 Task: Create a Sprint called Sprint0000000068 in Scrum Project Project0000000023 in Jira. Create a Sprint called Sprint0000000069 in Scrum Project Project0000000023 in Jira. Set Duration of Sprint called Sprint0000000067 in Scrum Project Project0000000023 to 1 week in Jira. Set Duration of Sprint called Sprint0000000068 in Scrum Project Project0000000023 to 2 weeks in Jira. Set Duration of Sprint called Sprint0000000069 in Scrum Project Project0000000023 to 3 weeks in Jira
Action: Mouse moved to (370, 257)
Screenshot: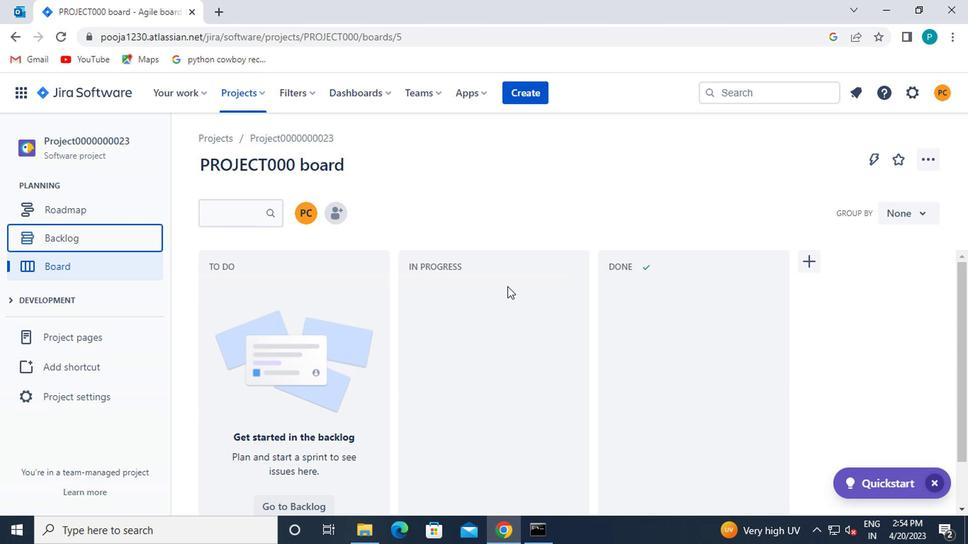 
Action: Mouse scrolled (370, 257) with delta (0, 0)
Screenshot: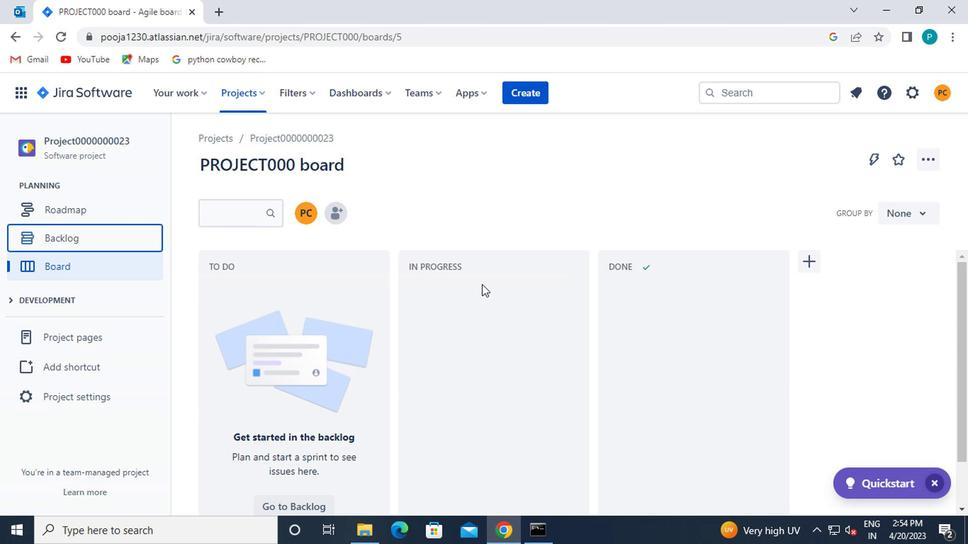 
Action: Mouse moved to (48, 245)
Screenshot: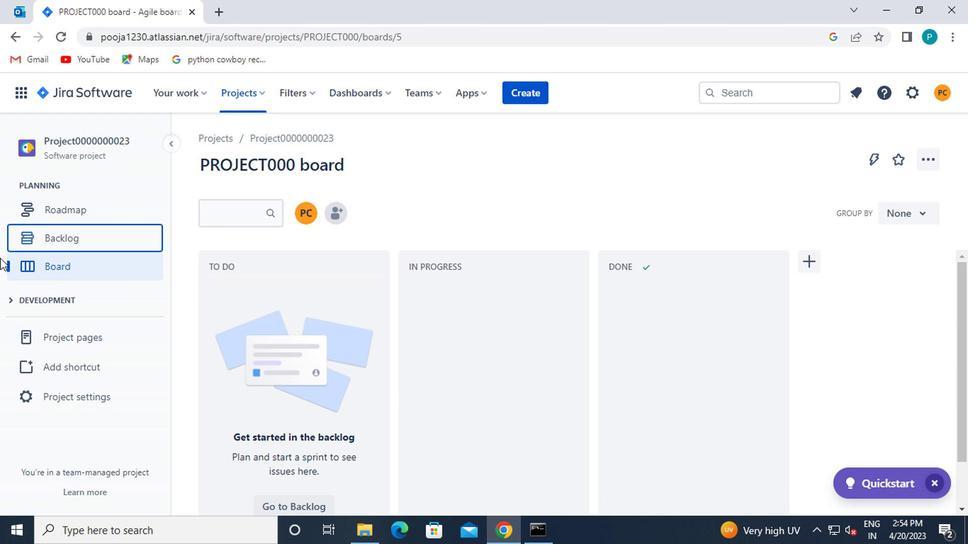 
Action: Mouse pressed left at (48, 245)
Screenshot: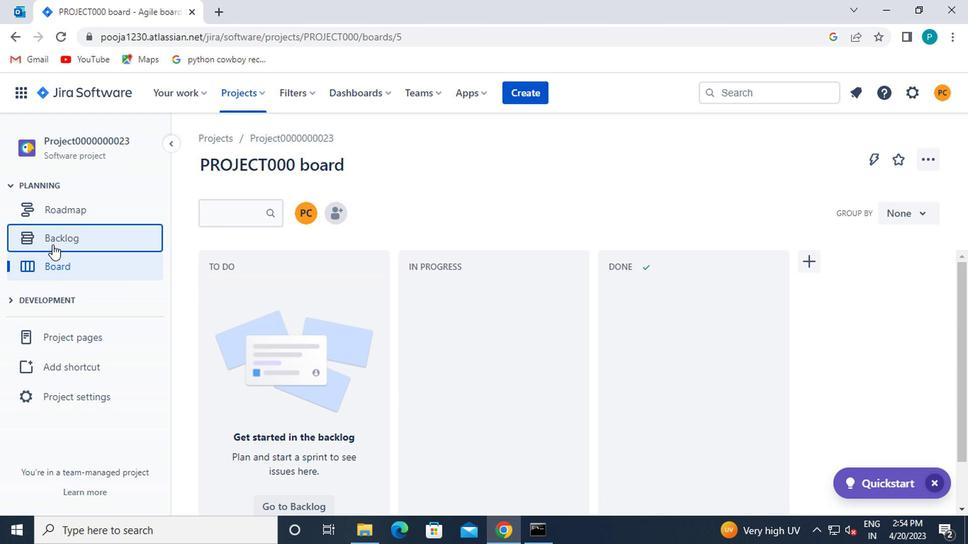 
Action: Mouse moved to (695, 373)
Screenshot: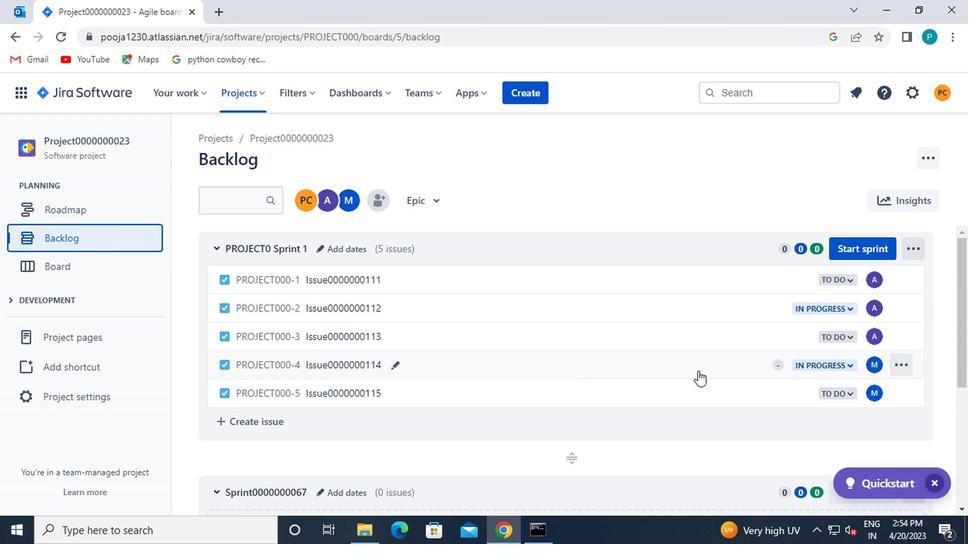 
Action: Mouse scrolled (695, 372) with delta (0, 0)
Screenshot: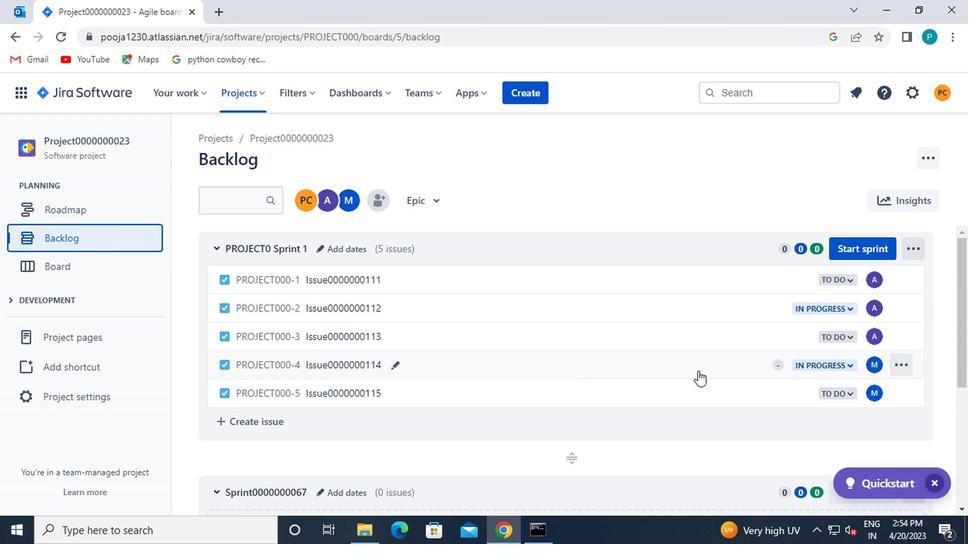
Action: Mouse scrolled (695, 372) with delta (0, 0)
Screenshot: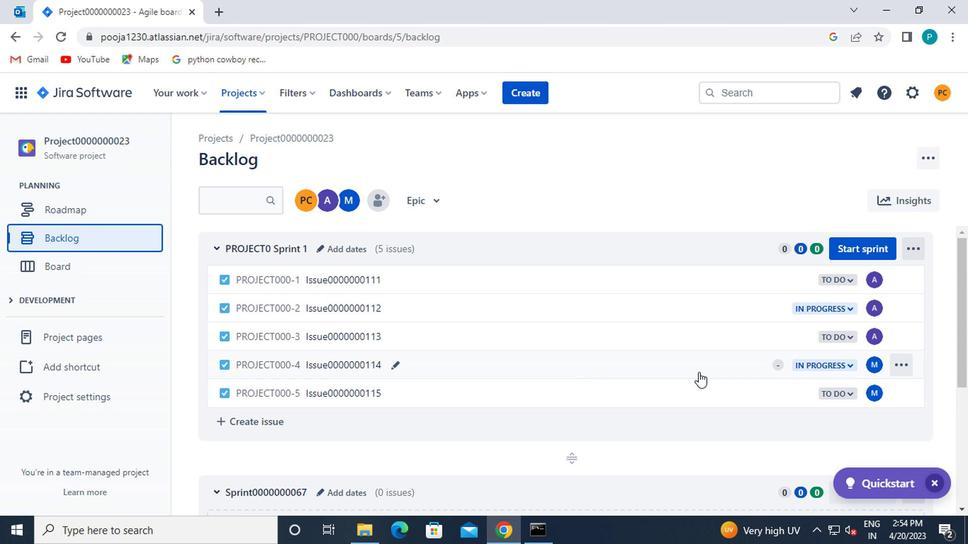 
Action: Mouse scrolled (695, 372) with delta (0, 0)
Screenshot: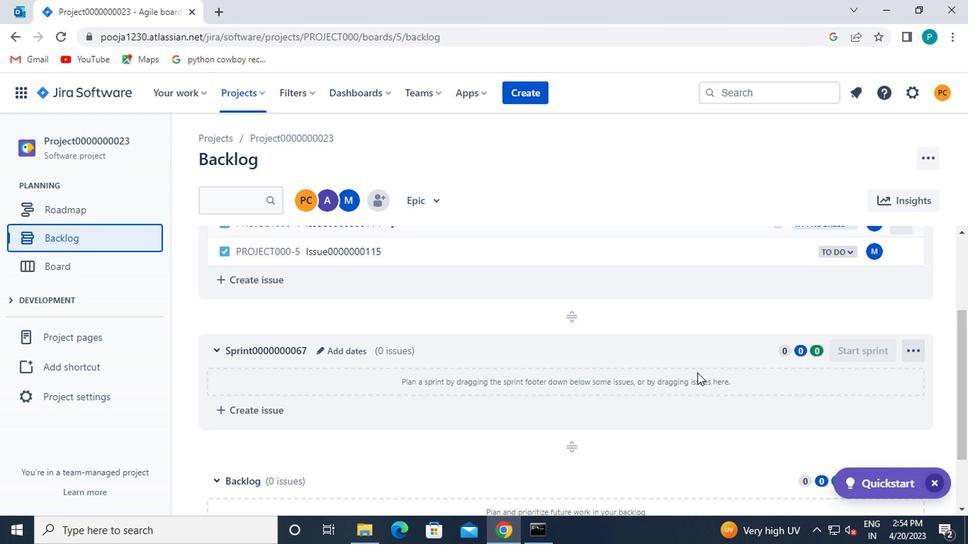 
Action: Mouse scrolled (695, 372) with delta (0, 0)
Screenshot: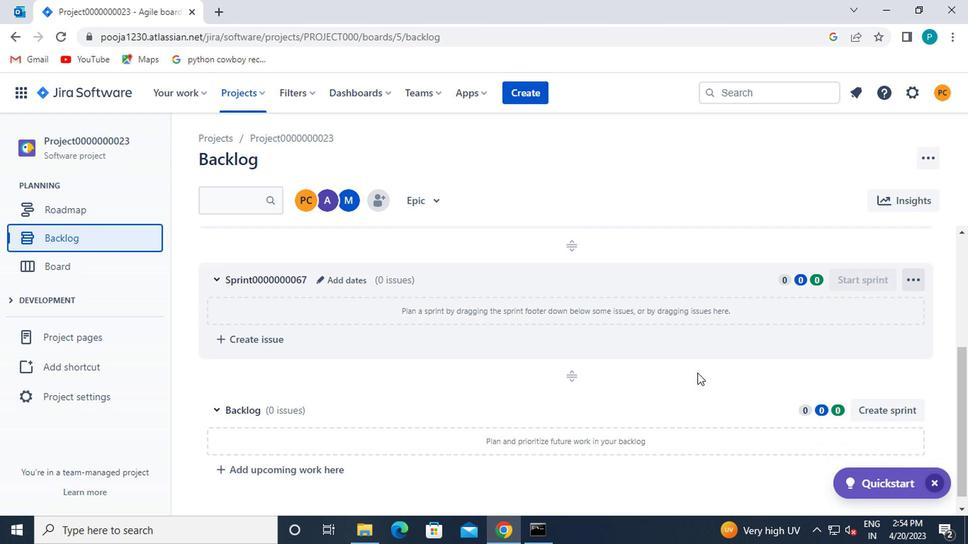 
Action: Mouse moved to (868, 398)
Screenshot: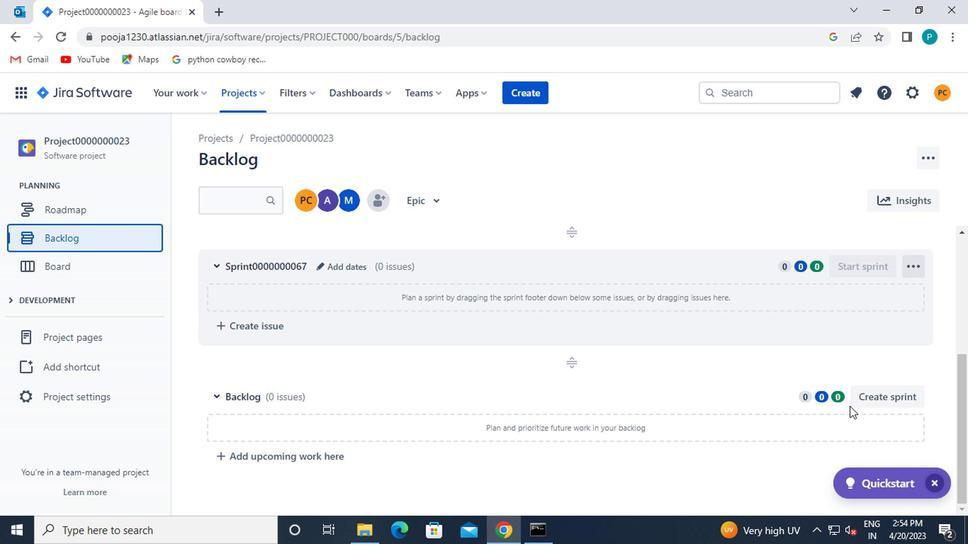 
Action: Mouse pressed left at (868, 398)
Screenshot: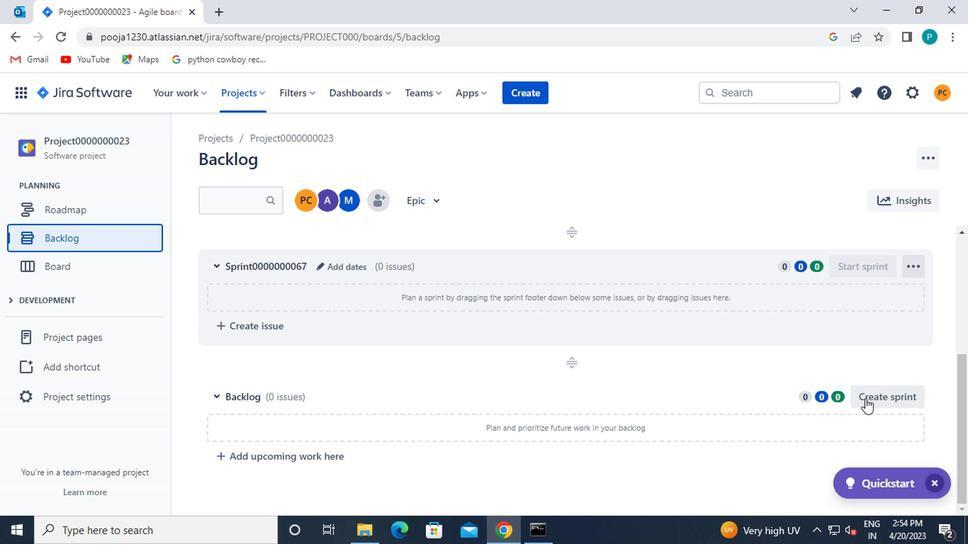 
Action: Mouse moved to (252, 398)
Screenshot: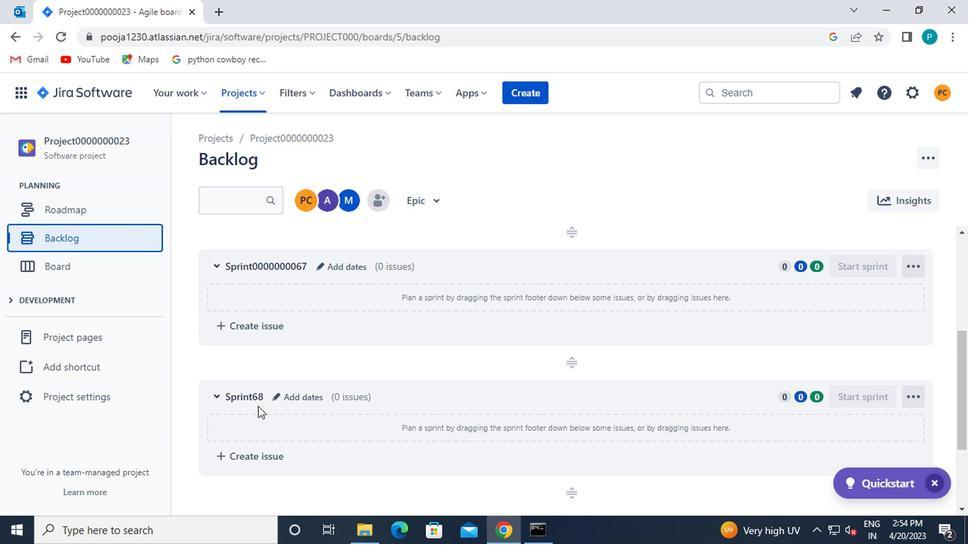 
Action: Mouse pressed left at (252, 398)
Screenshot: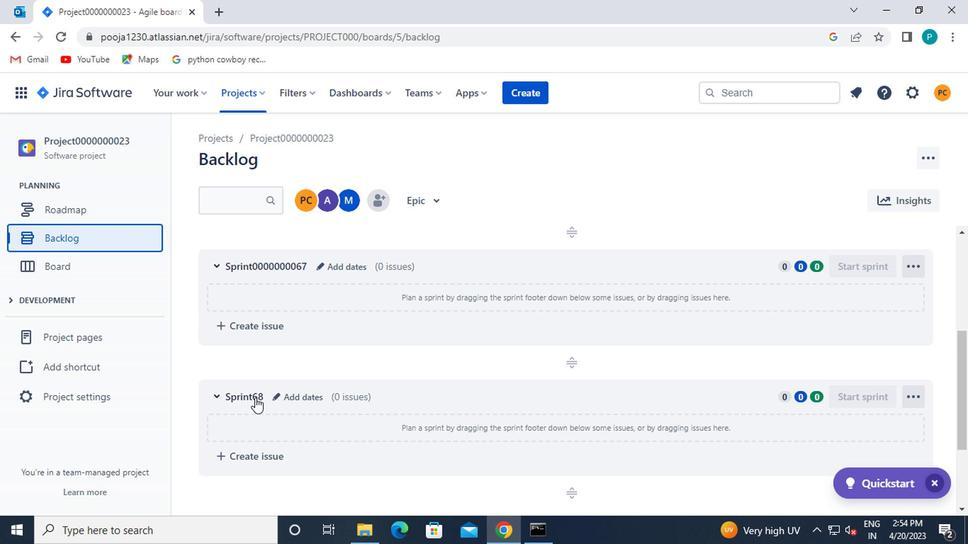 
Action: Mouse moved to (277, 402)
Screenshot: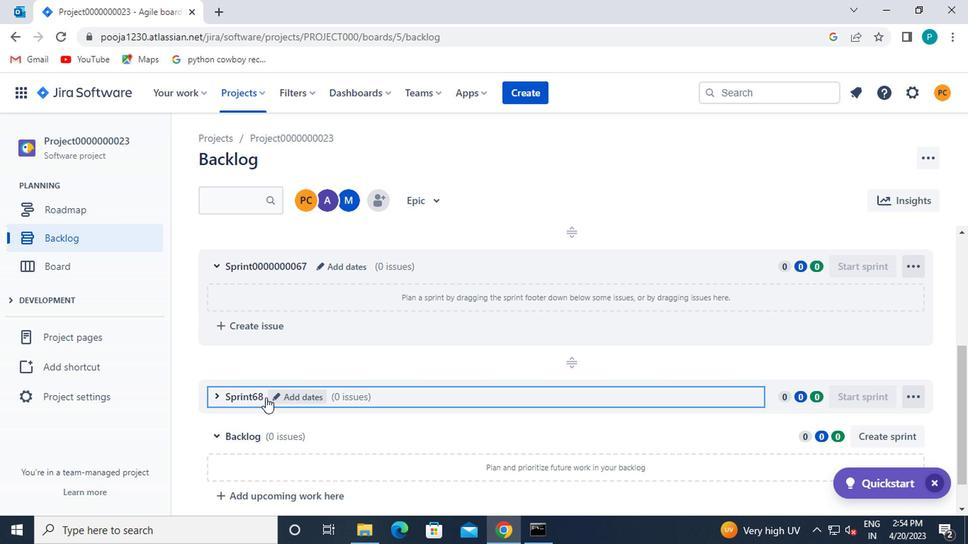 
Action: Mouse pressed left at (277, 402)
Screenshot: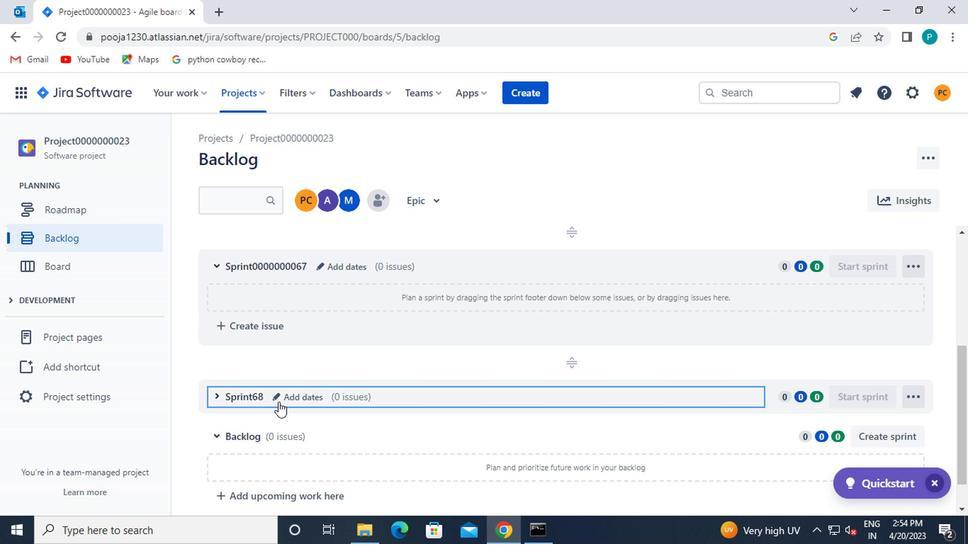 
Action: Mouse moved to (365, 206)
Screenshot: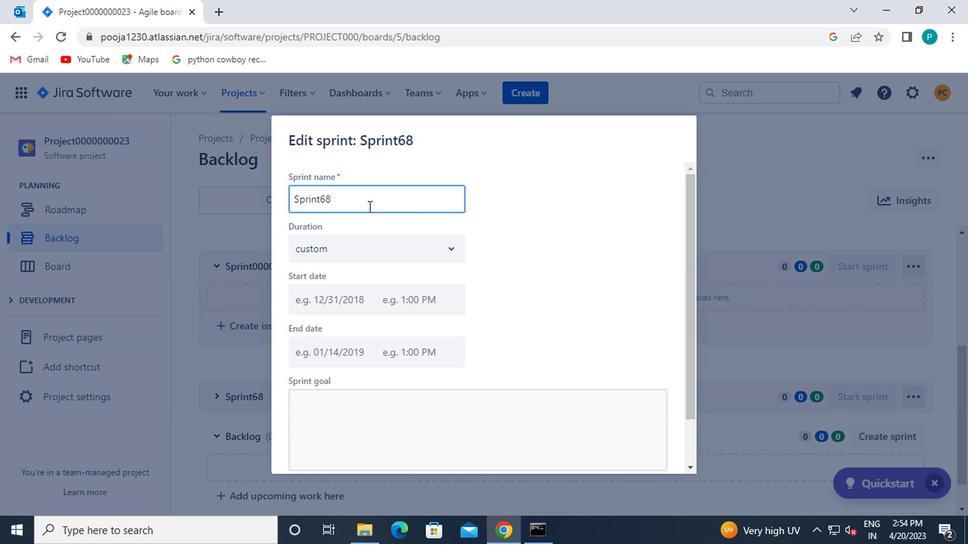
Action: Key pressed <Key.backspace><Key.backspace>0000000068
Screenshot: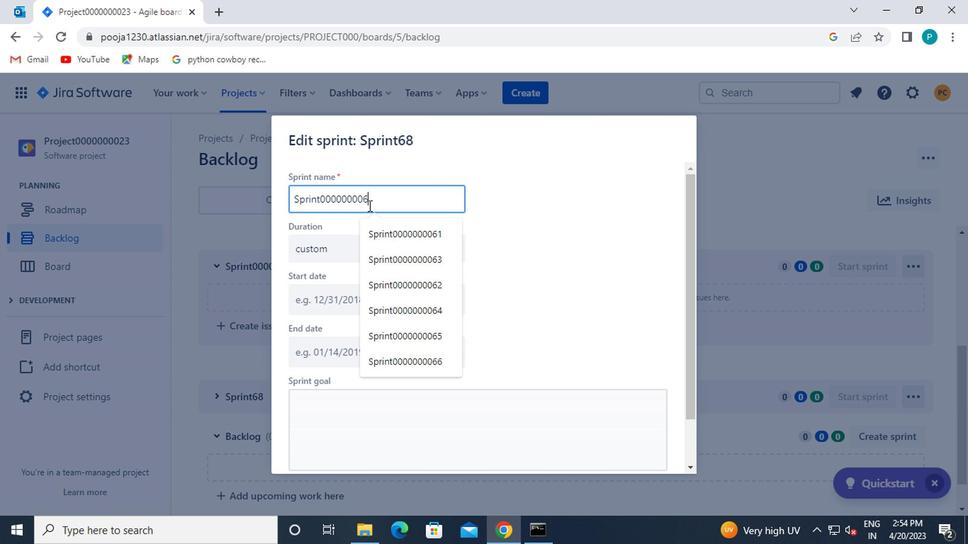 
Action: Mouse moved to (365, 298)
Screenshot: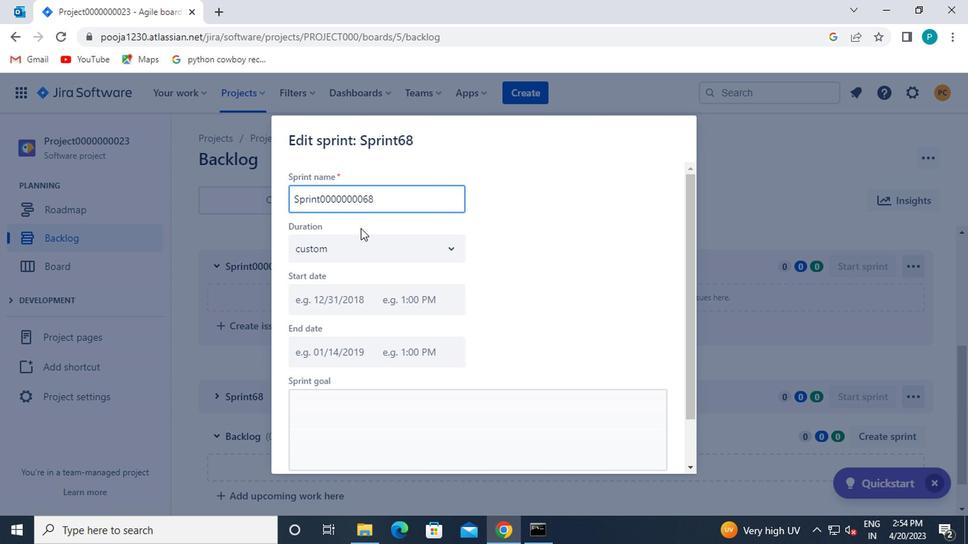 
Action: Mouse scrolled (365, 297) with delta (0, -1)
Screenshot: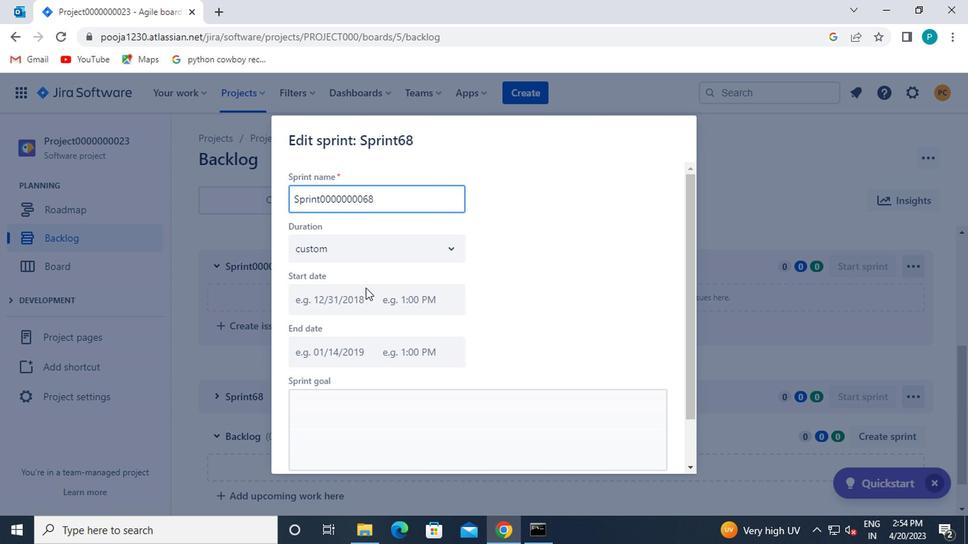 
Action: Mouse scrolled (365, 297) with delta (0, -1)
Screenshot: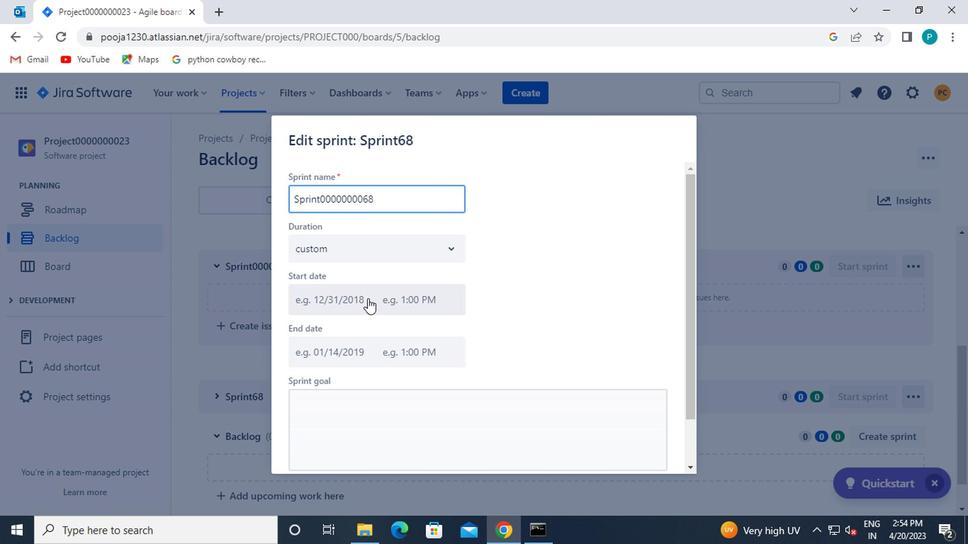 
Action: Mouse scrolled (365, 297) with delta (0, -1)
Screenshot: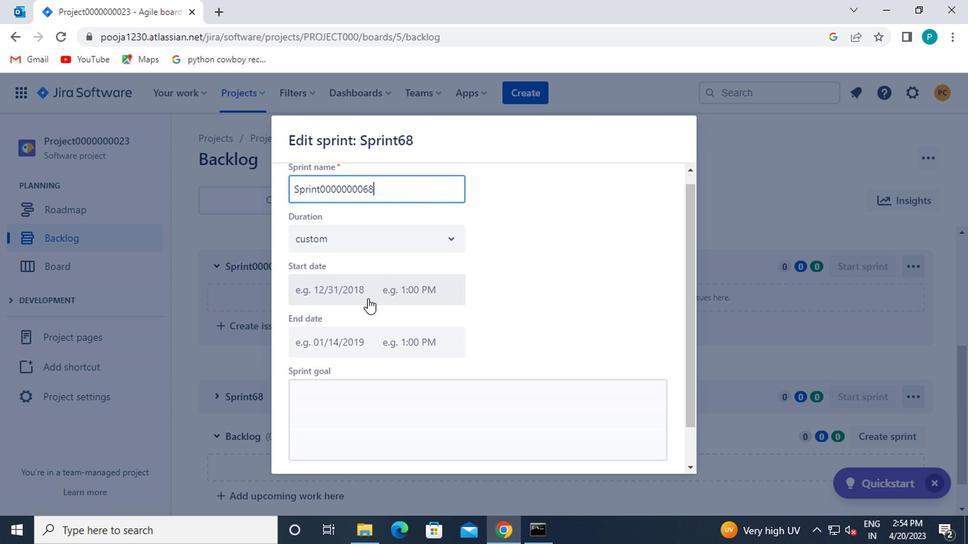 
Action: Mouse moved to (576, 445)
Screenshot: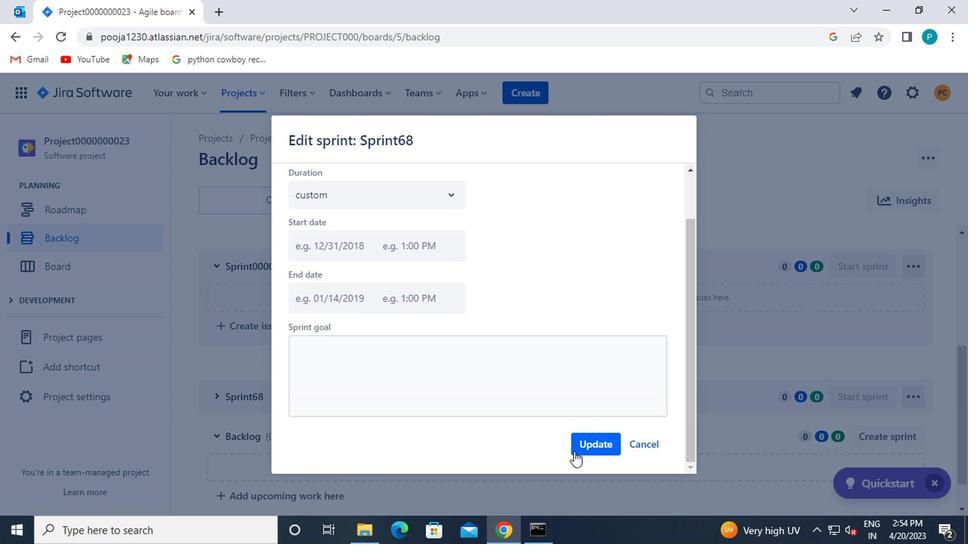 
Action: Mouse pressed left at (576, 445)
Screenshot: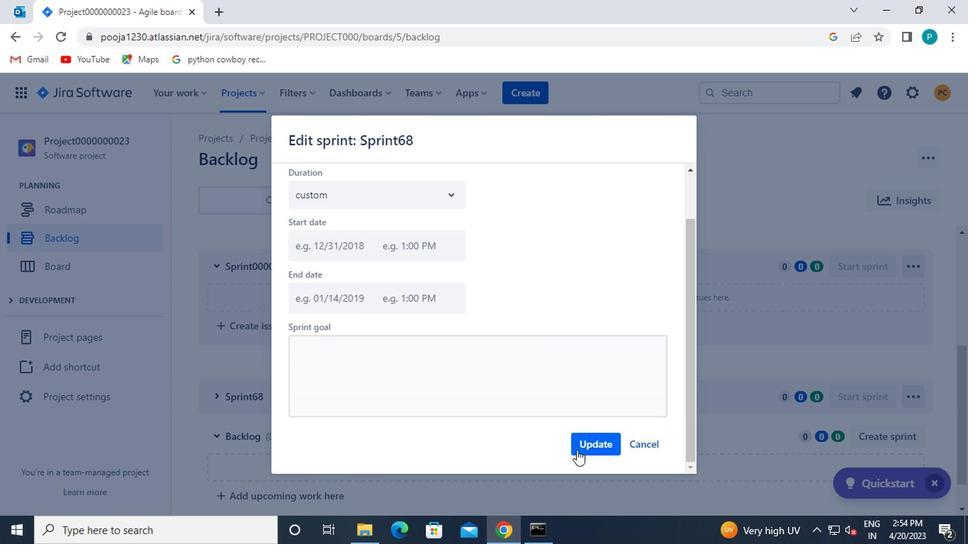 
Action: Mouse moved to (598, 443)
Screenshot: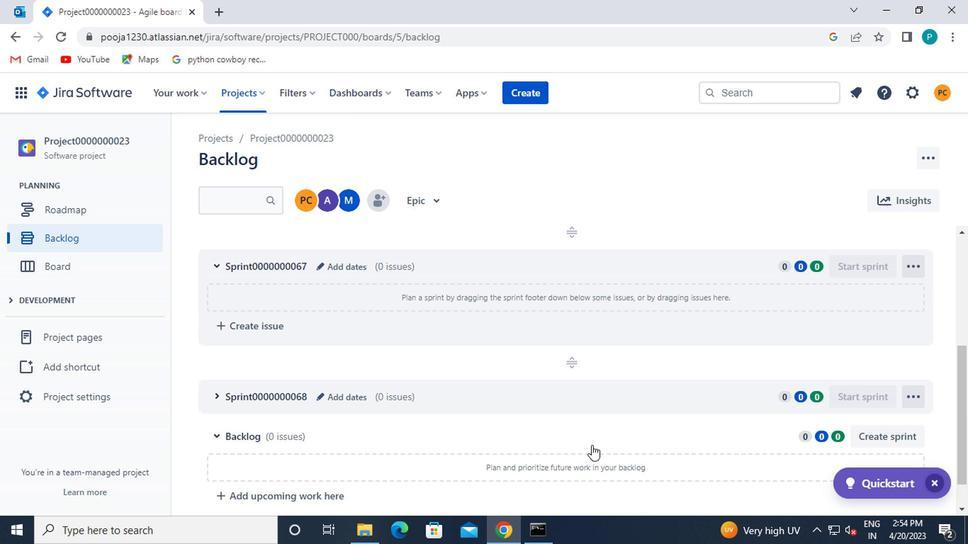 
Action: Mouse scrolled (598, 442) with delta (0, 0)
Screenshot: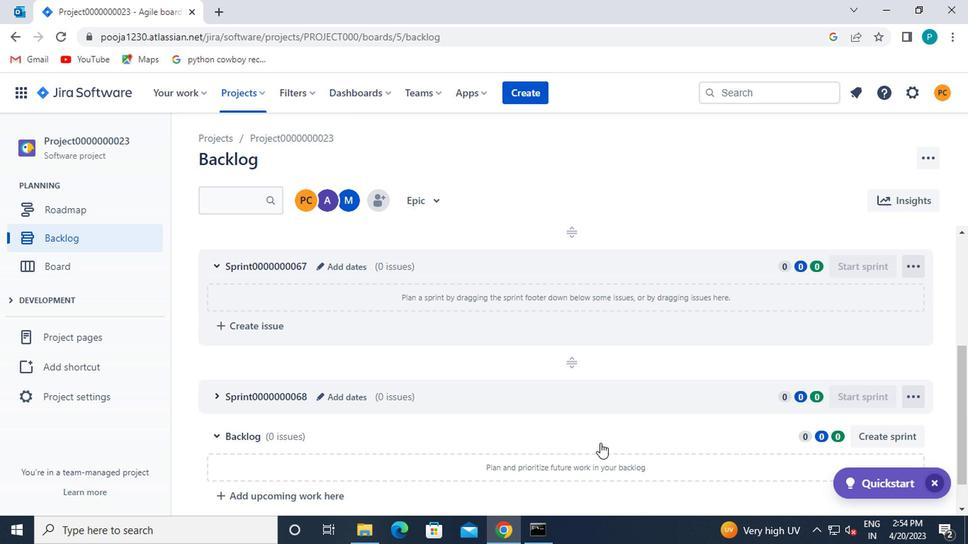 
Action: Mouse moved to (868, 398)
Screenshot: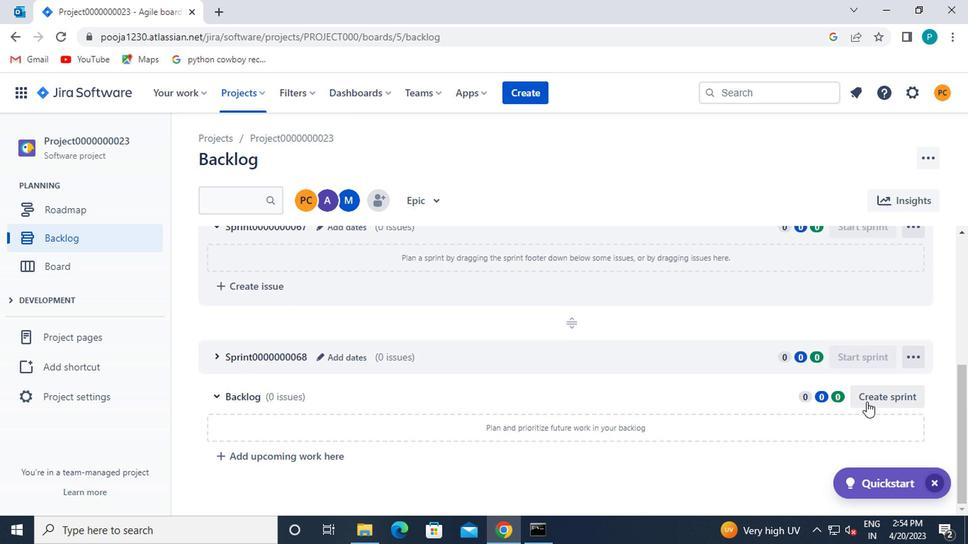 
Action: Mouse pressed left at (868, 398)
Screenshot: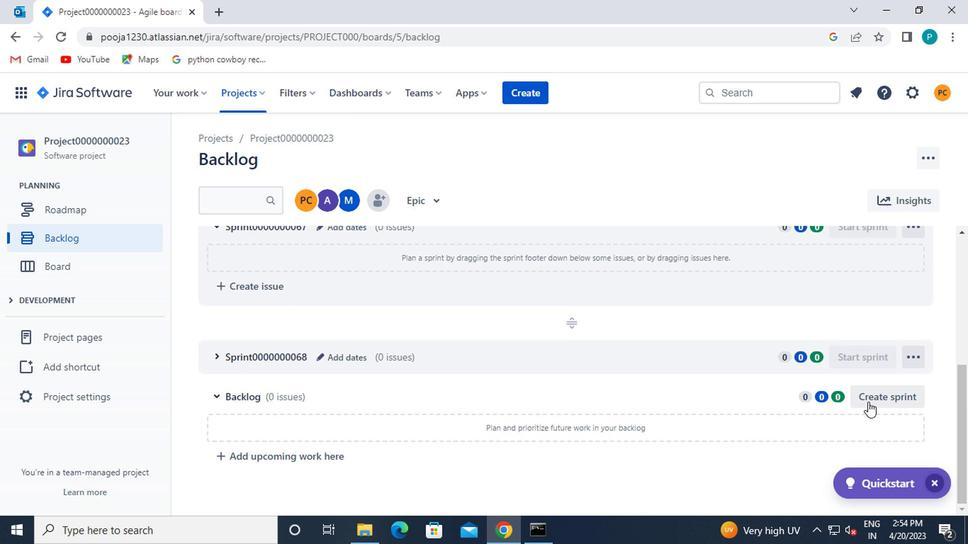 
Action: Mouse moved to (299, 399)
Screenshot: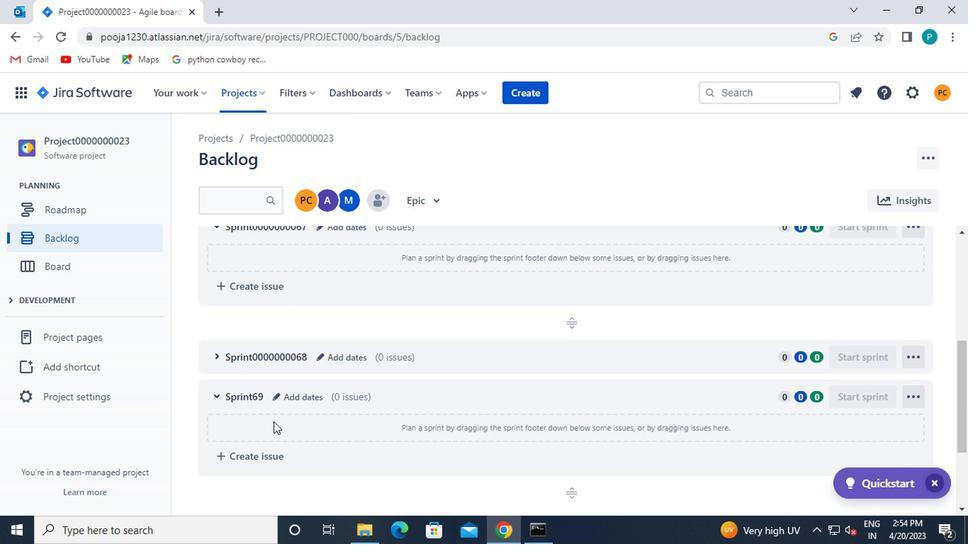 
Action: Mouse pressed left at (299, 399)
Screenshot: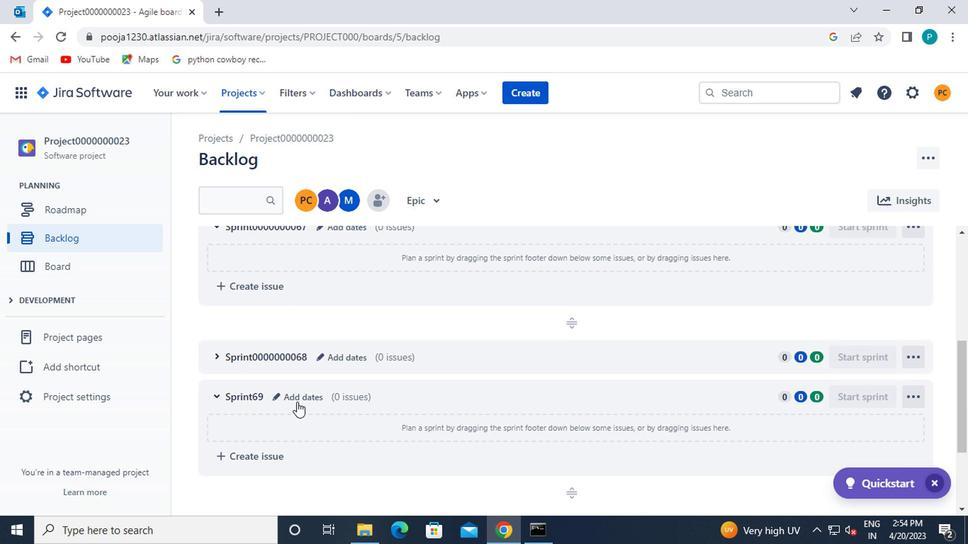 
Action: Key pressed <Key.backspace><Key.backspace>0000000069
Screenshot: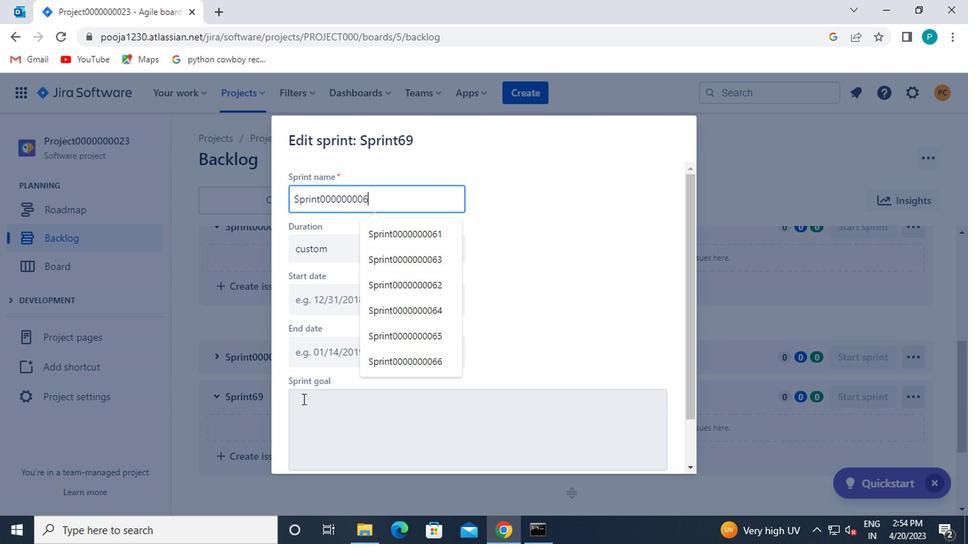 
Action: Mouse moved to (370, 442)
Screenshot: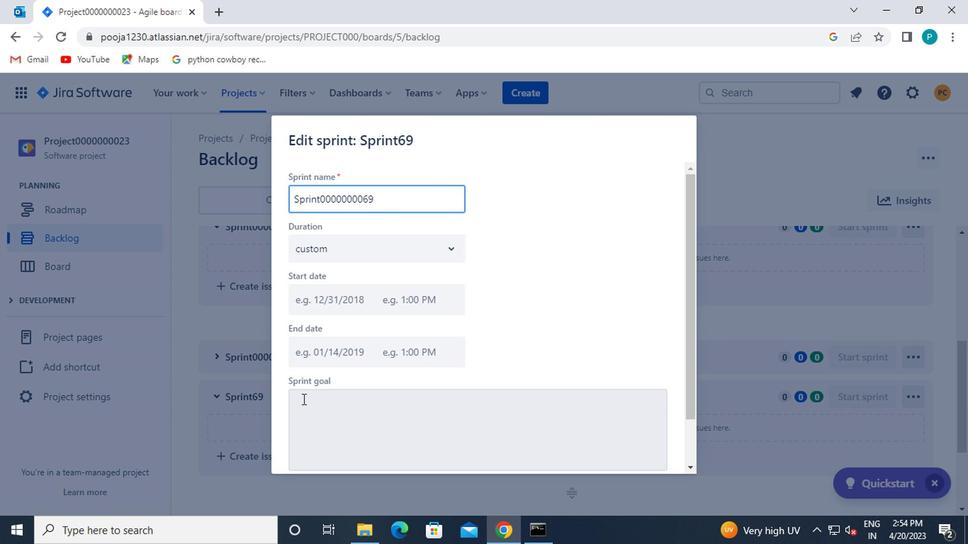 
Action: Mouse scrolled (370, 441) with delta (0, -1)
Screenshot: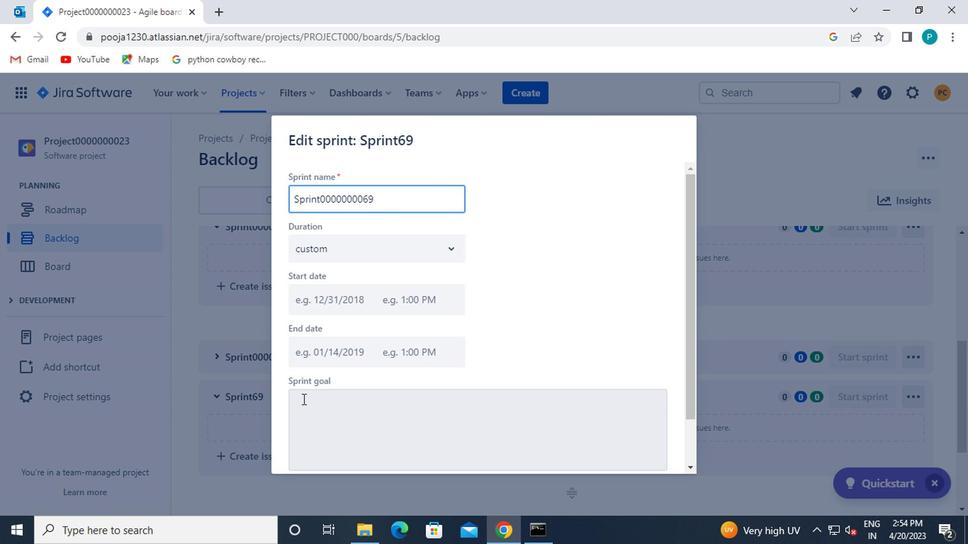 
Action: Mouse moved to (372, 442)
Screenshot: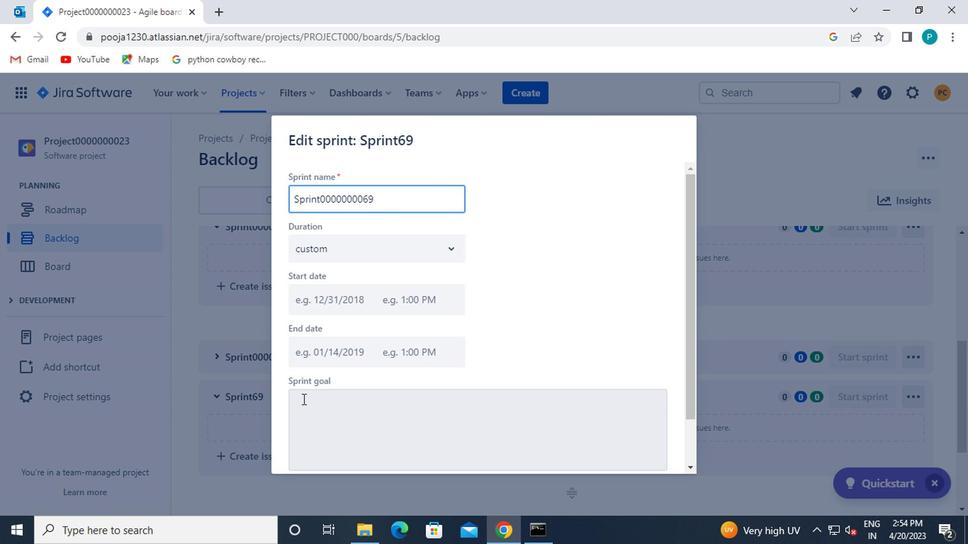 
Action: Mouse scrolled (372, 441) with delta (0, -1)
Screenshot: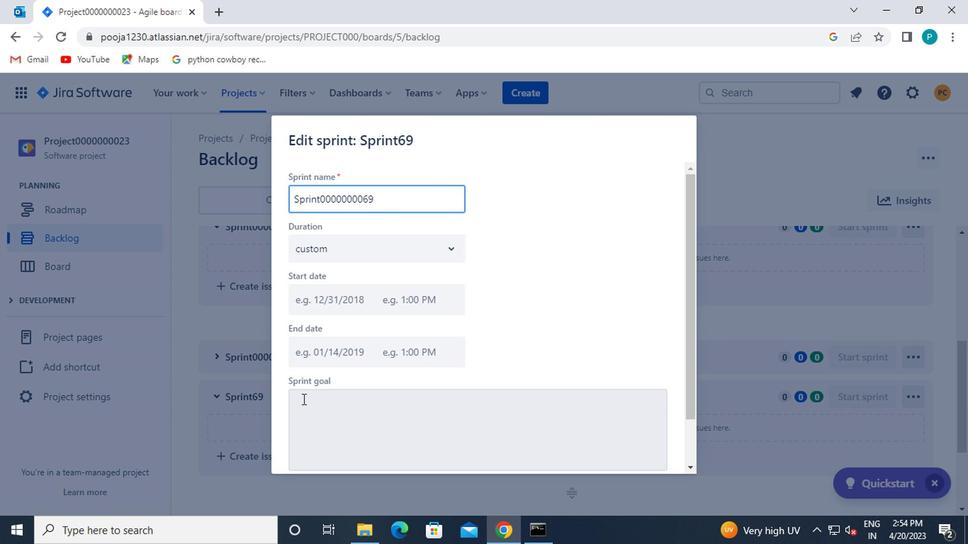 
Action: Mouse moved to (375, 441)
Screenshot: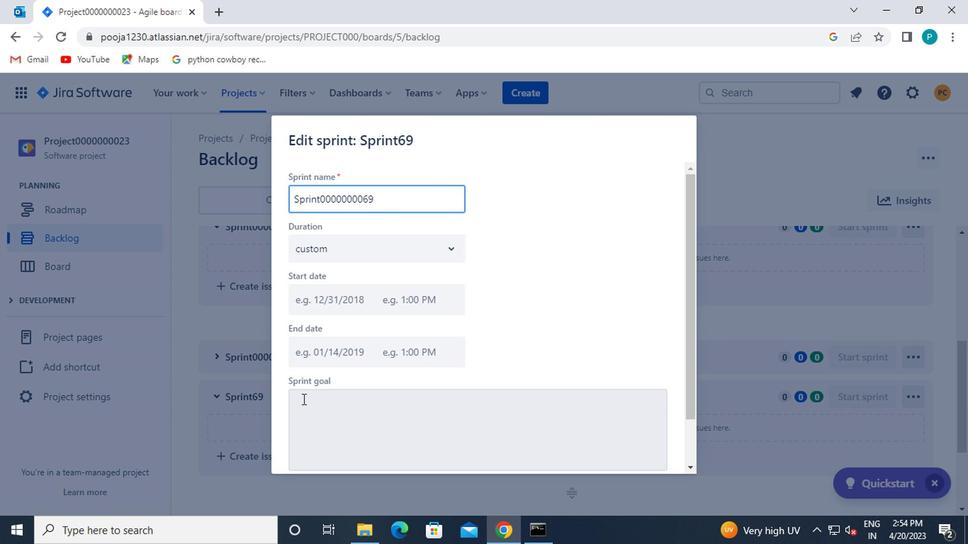 
Action: Mouse scrolled (375, 440) with delta (0, 0)
Screenshot: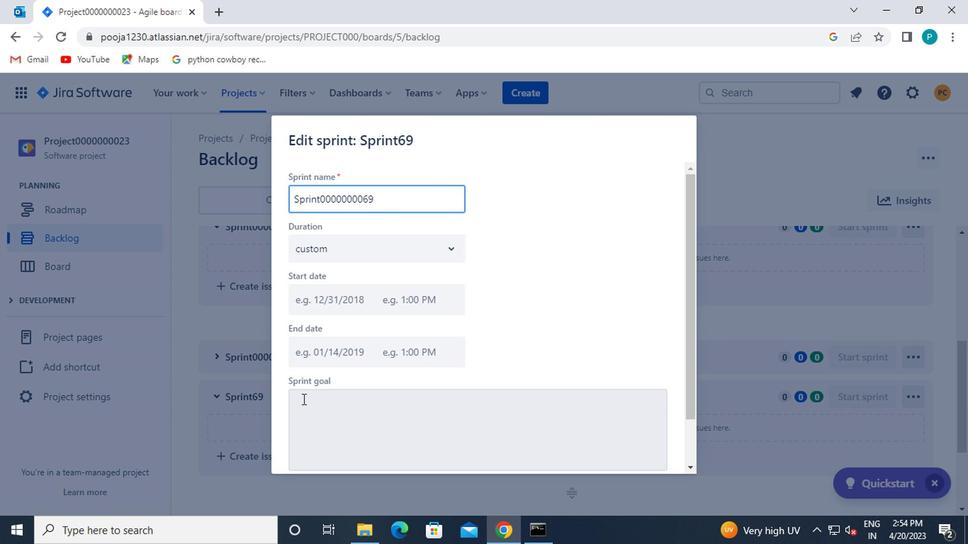 
Action: Mouse moved to (419, 412)
Screenshot: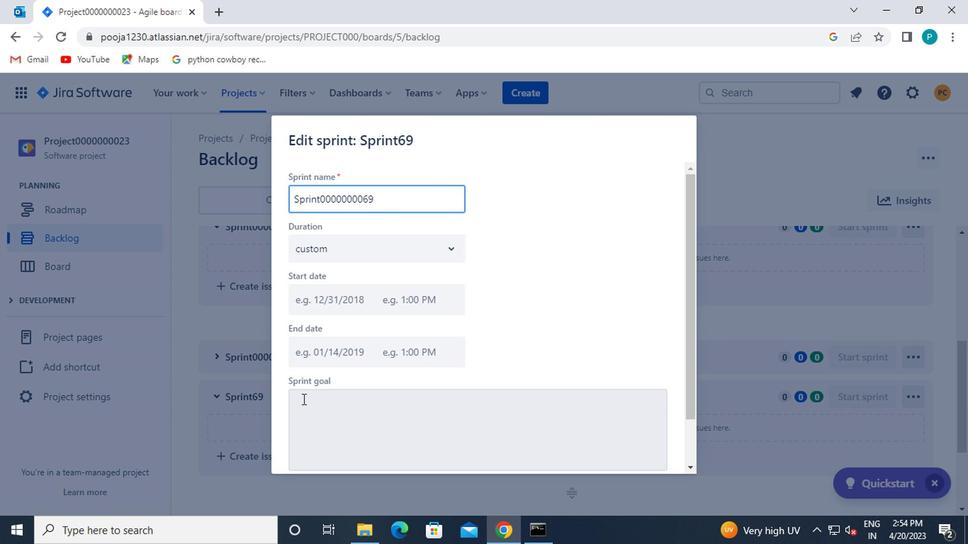 
Action: Mouse scrolled (419, 412) with delta (0, 0)
Screenshot: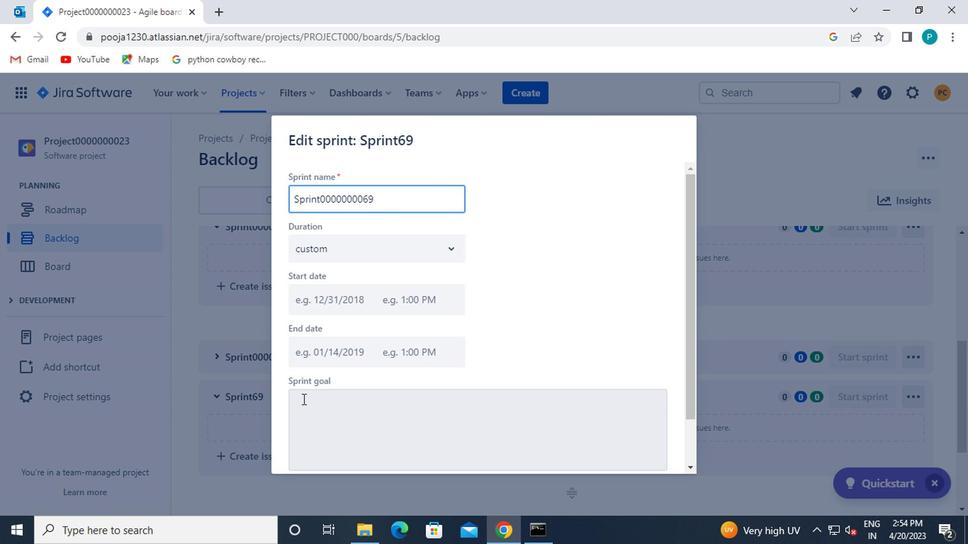 
Action: Mouse moved to (581, 447)
Screenshot: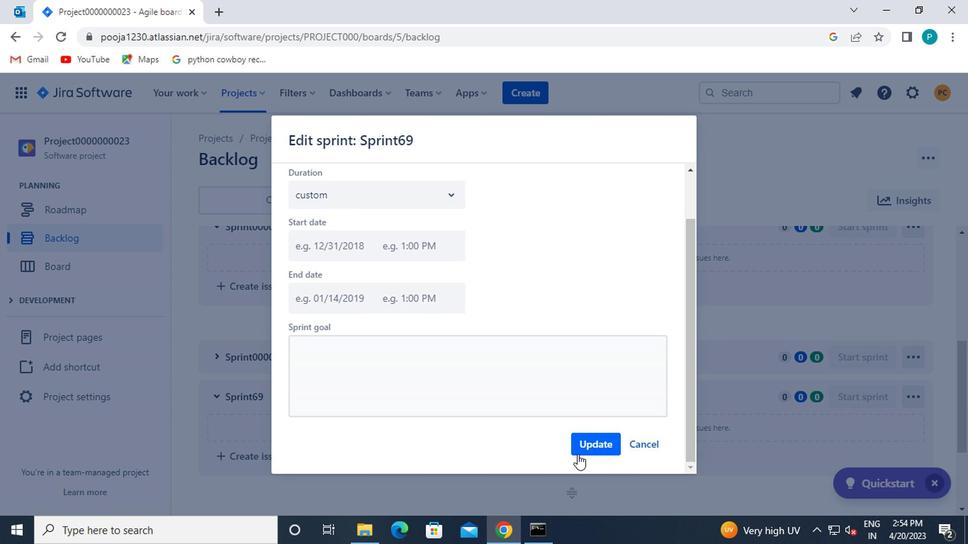 
Action: Mouse pressed left at (581, 447)
Screenshot: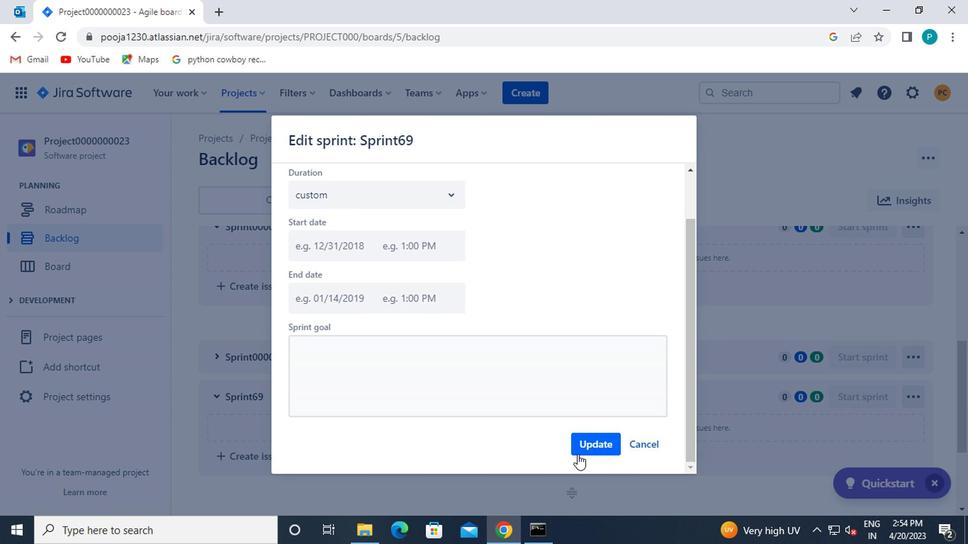 
Action: Mouse moved to (619, 451)
Screenshot: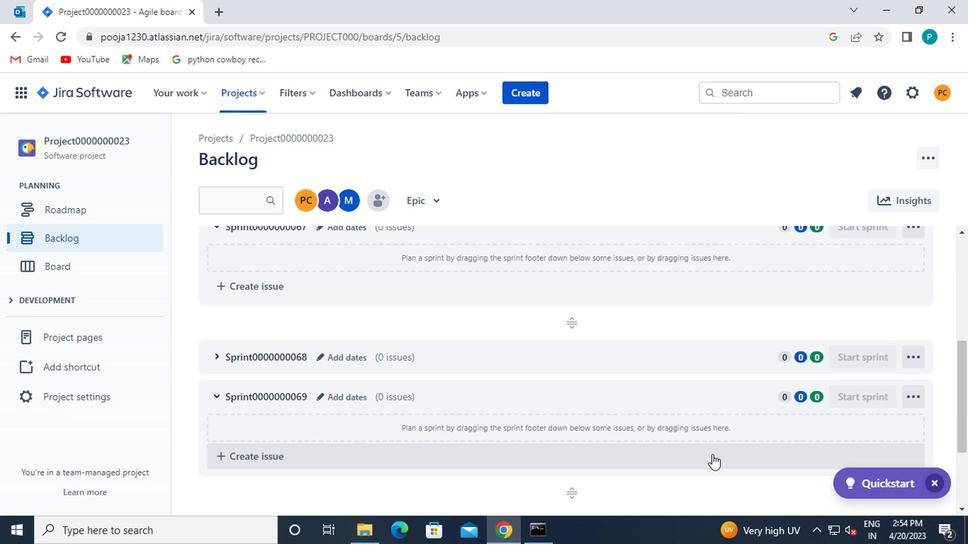 
Action: Mouse scrolled (619, 452) with delta (0, 1)
Screenshot: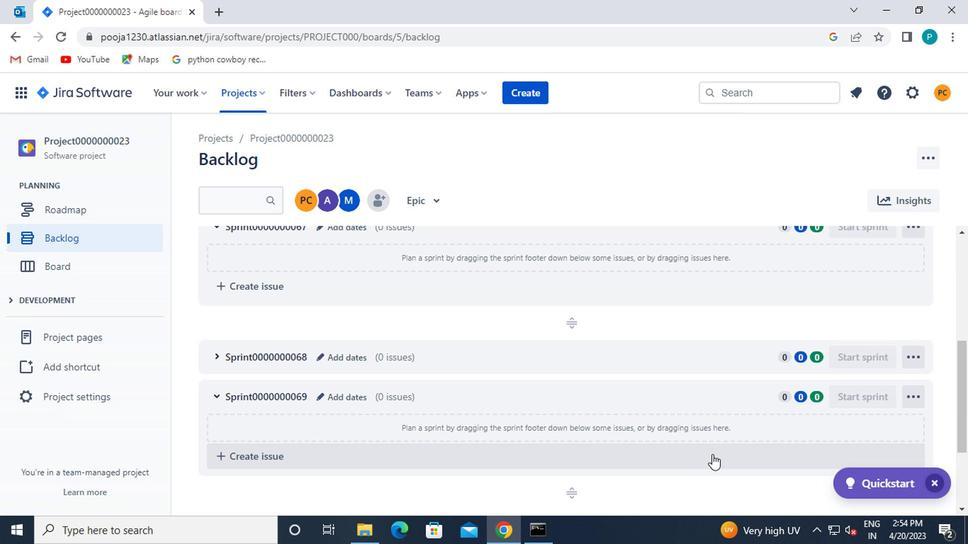 
Action: Mouse scrolled (619, 452) with delta (0, 1)
Screenshot: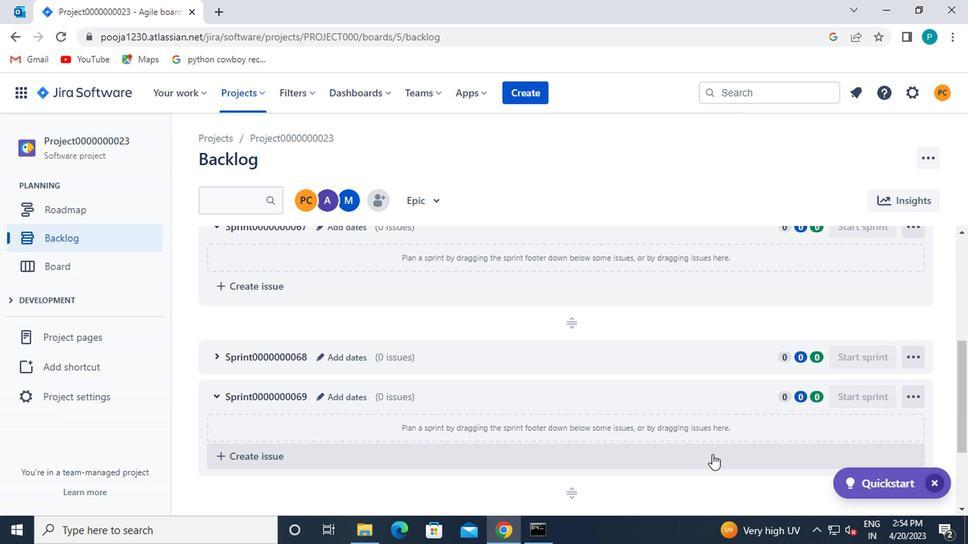 
Action: Mouse scrolled (619, 452) with delta (0, 1)
Screenshot: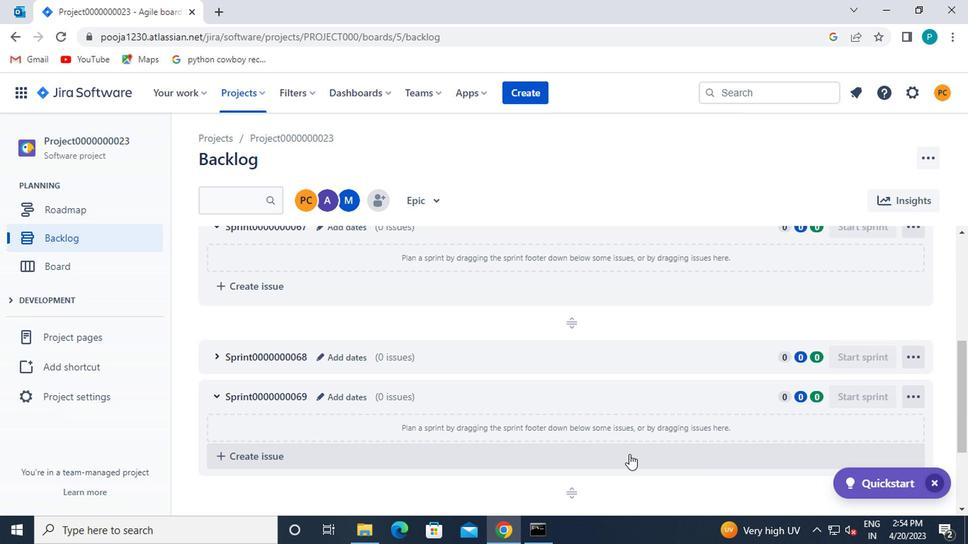 
Action: Mouse moved to (284, 430)
Screenshot: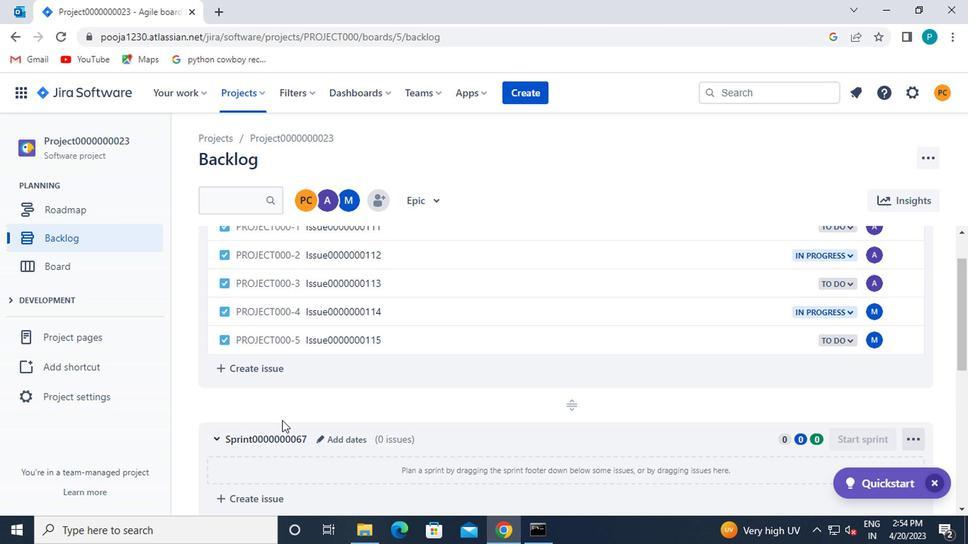 
Action: Mouse scrolled (284, 430) with delta (0, 0)
Screenshot: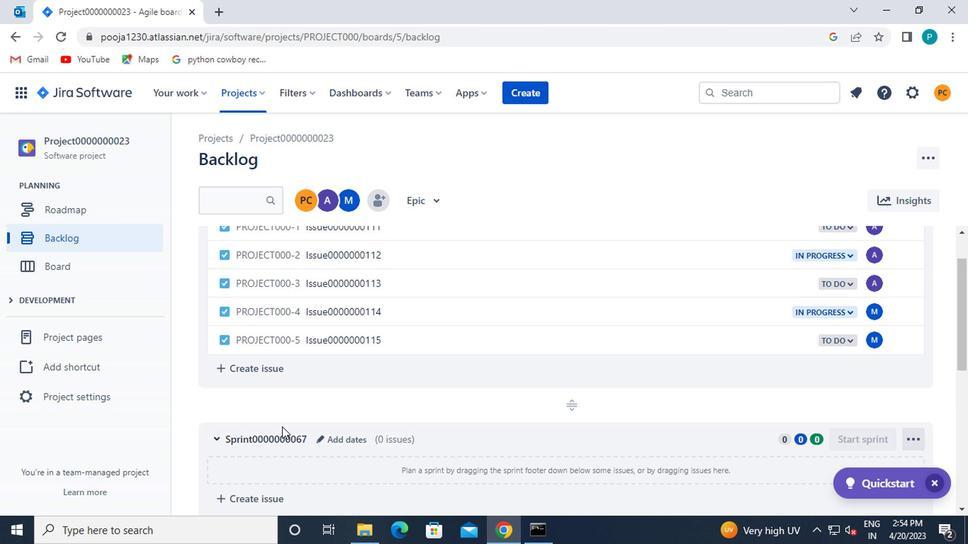 
Action: Mouse moved to (326, 372)
Screenshot: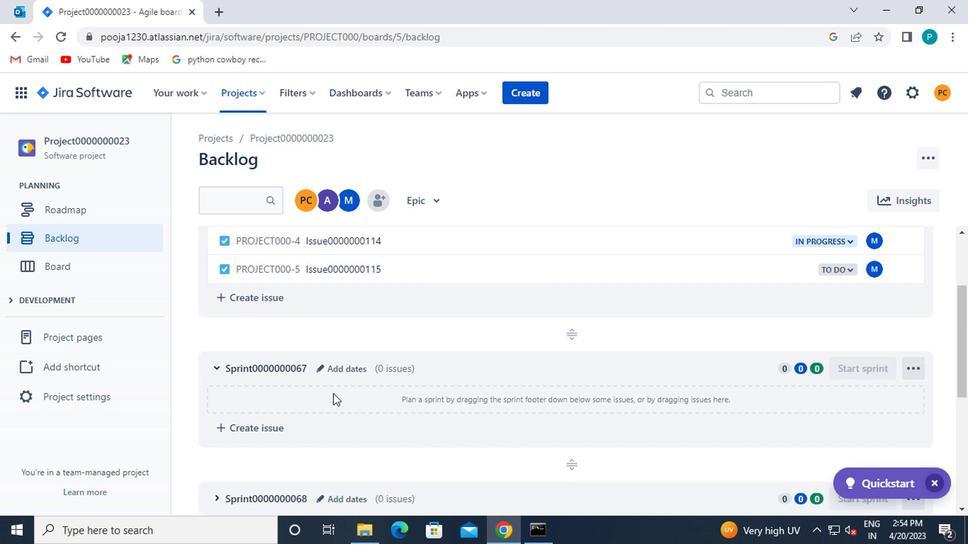 
Action: Mouse pressed left at (326, 372)
Screenshot: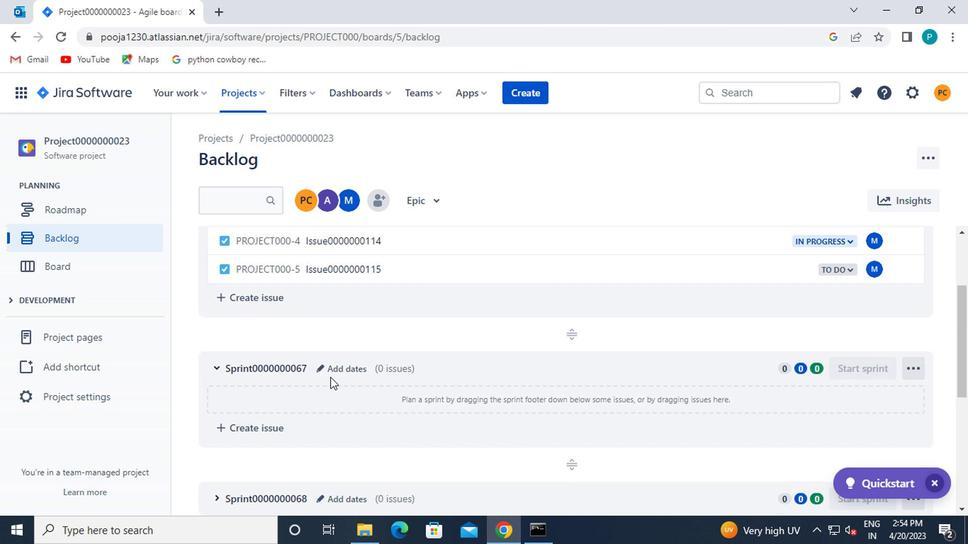 
Action: Mouse moved to (372, 250)
Screenshot: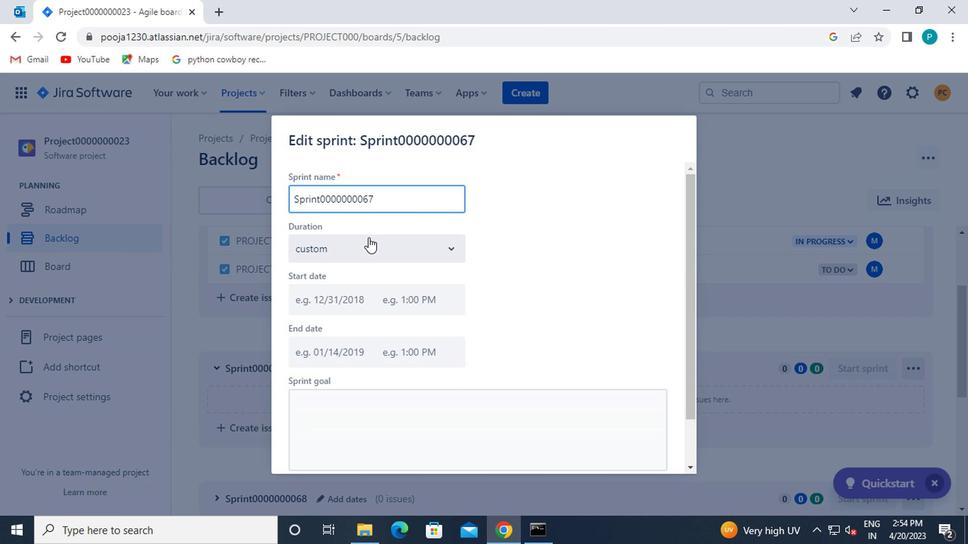 
Action: Mouse pressed left at (372, 250)
Screenshot: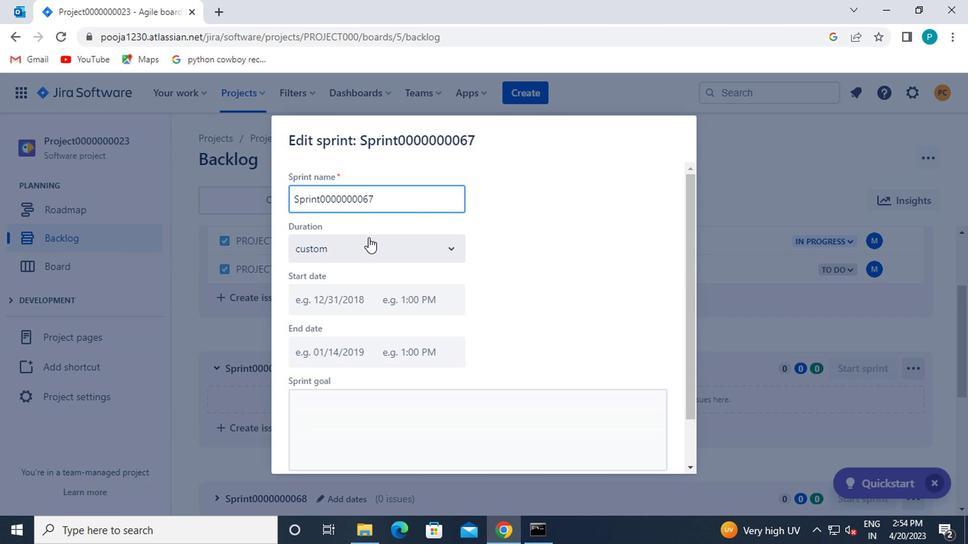 
Action: Mouse moved to (385, 293)
Screenshot: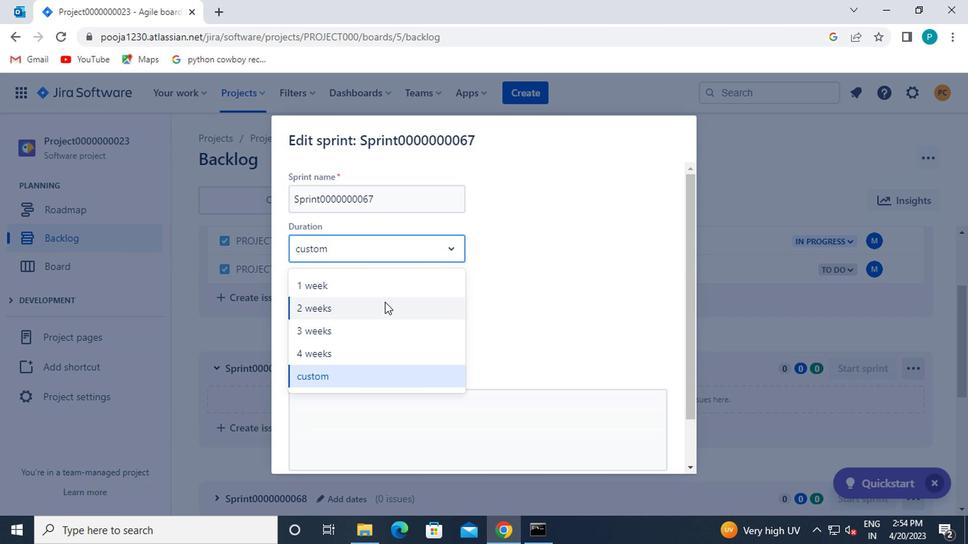 
Action: Mouse pressed left at (385, 293)
Screenshot: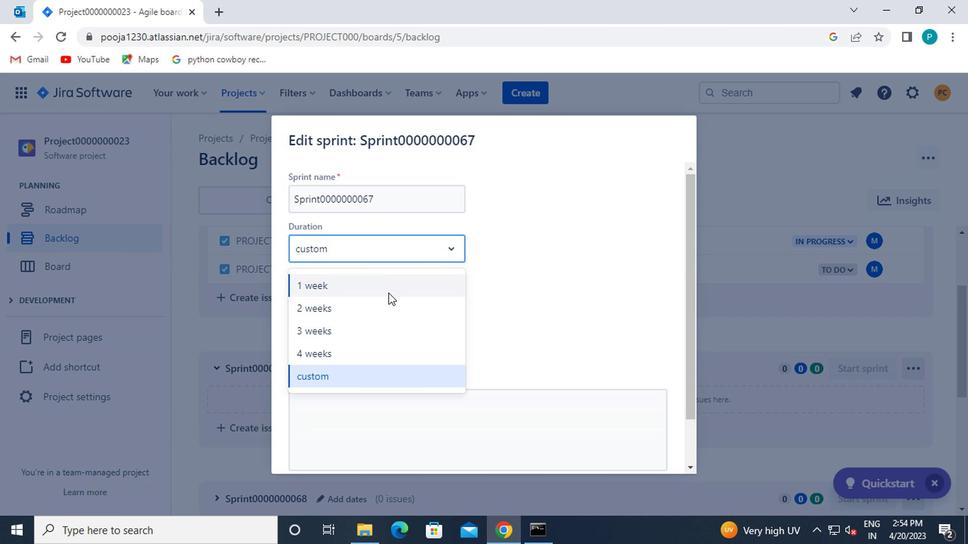 
Action: Mouse moved to (309, 366)
Screenshot: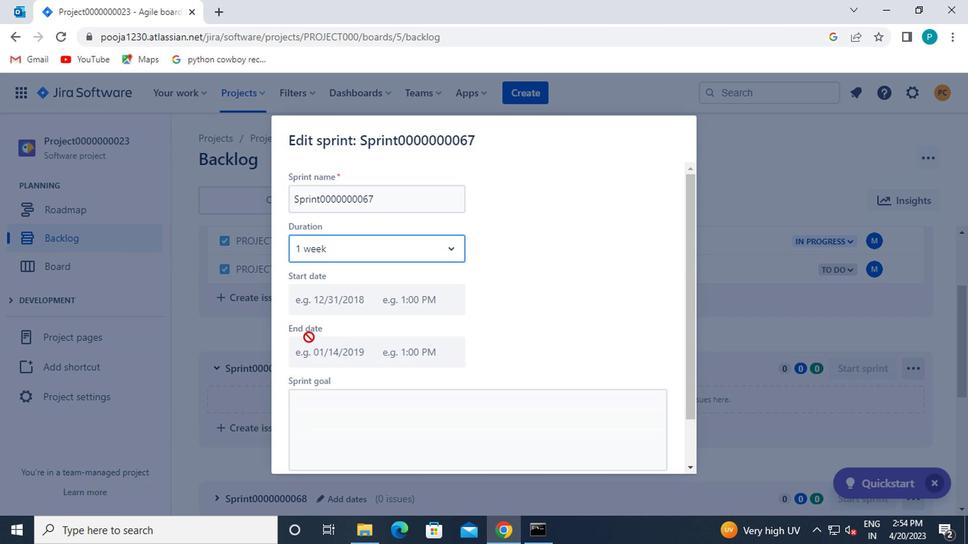 
Action: Mouse scrolled (309, 365) with delta (0, 0)
Screenshot: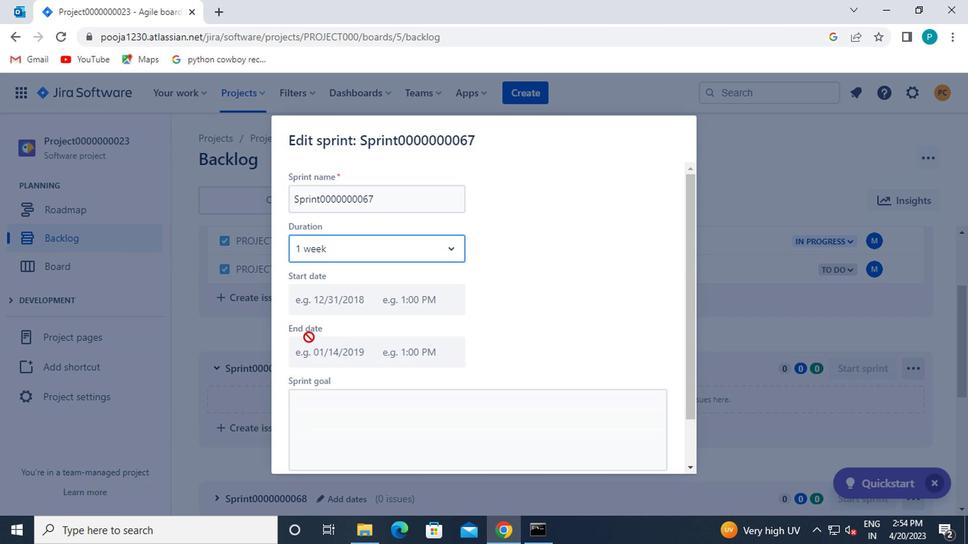 
Action: Mouse moved to (311, 371)
Screenshot: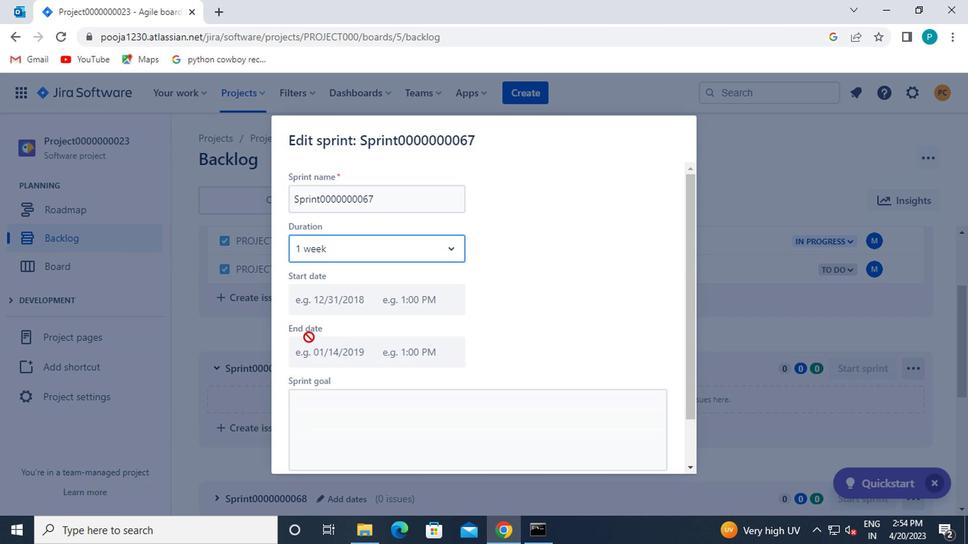 
Action: Mouse scrolled (311, 370) with delta (0, 0)
Screenshot: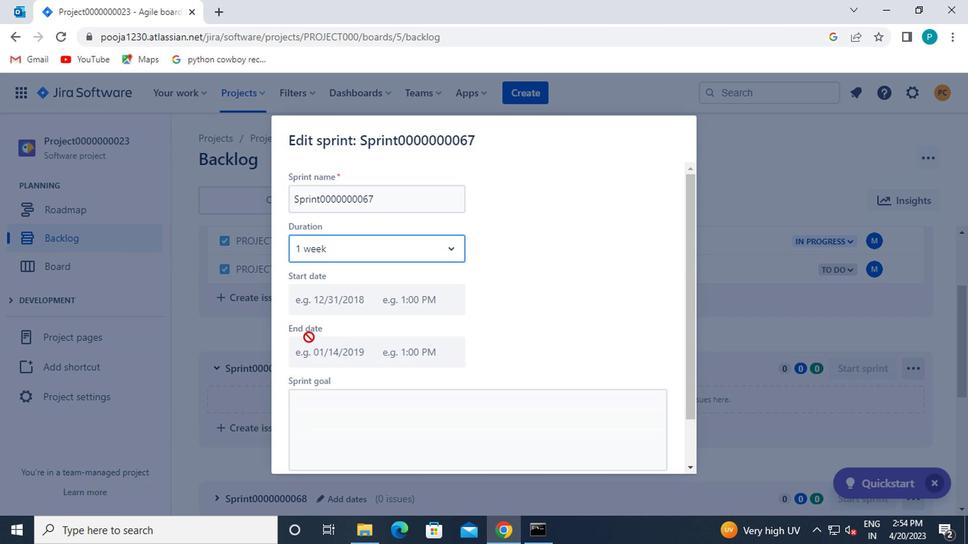 
Action: Mouse moved to (589, 441)
Screenshot: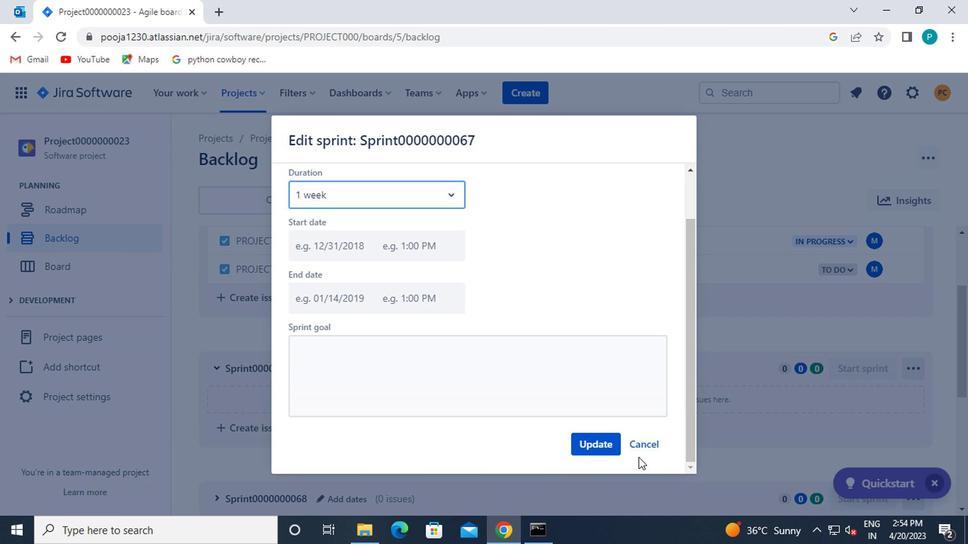 
Action: Mouse pressed left at (589, 441)
Screenshot: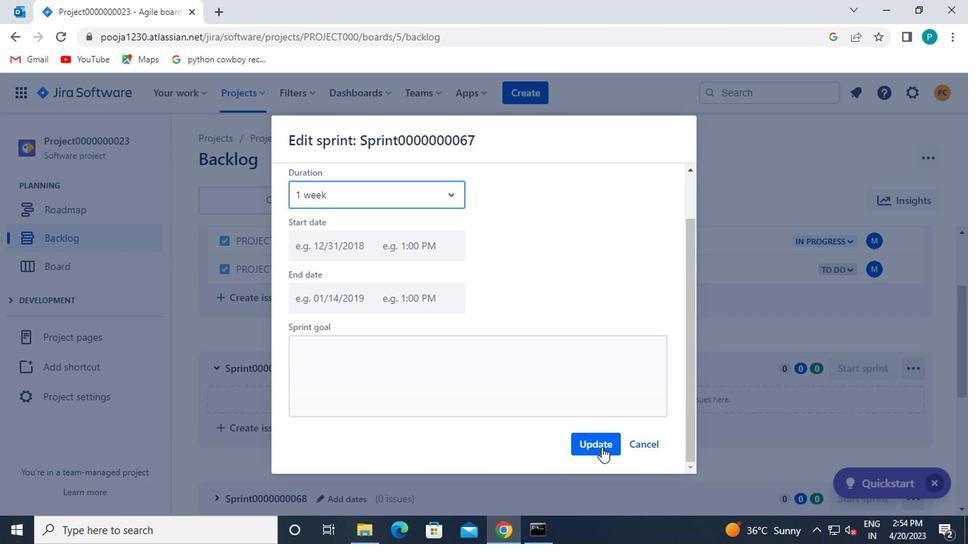 
Action: Mouse moved to (429, 410)
Screenshot: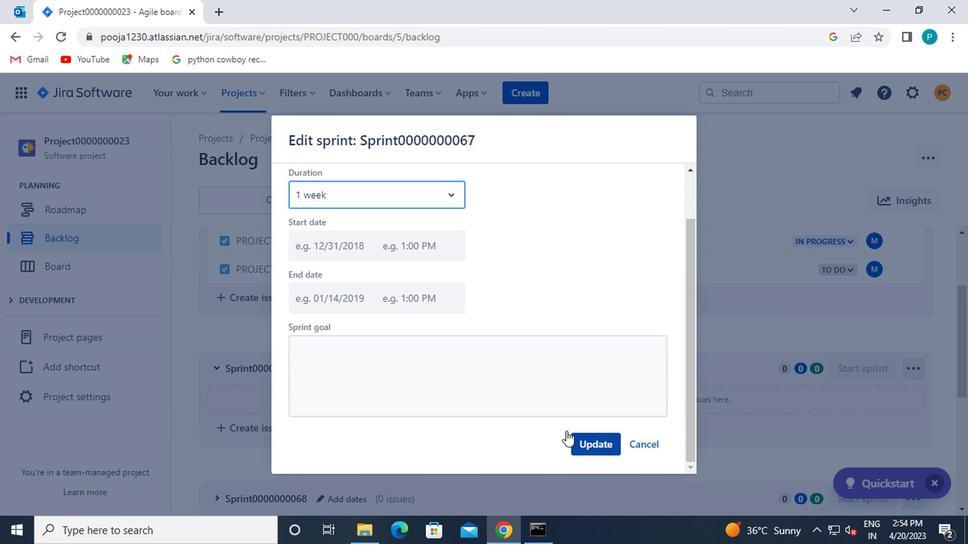 
Action: Mouse scrolled (429, 409) with delta (0, -1)
Screenshot: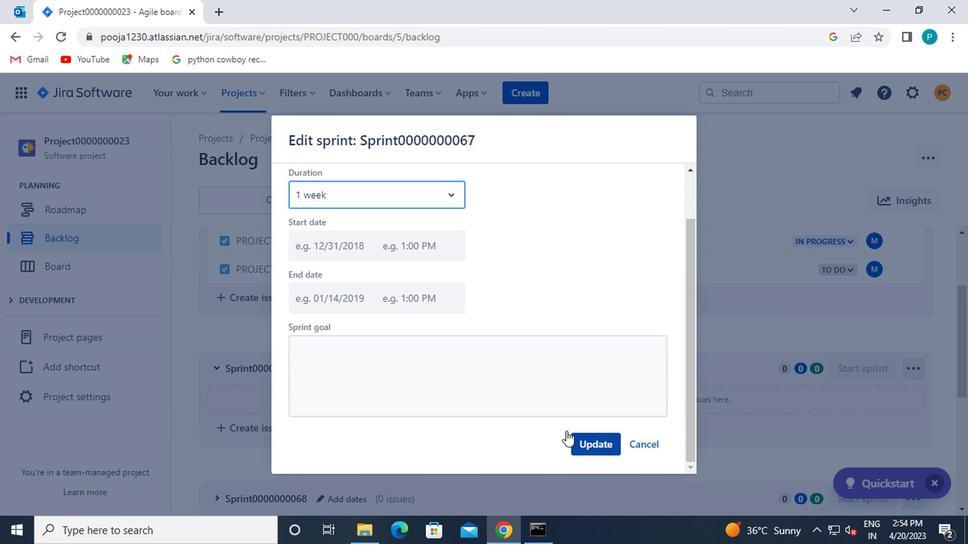 
Action: Mouse scrolled (429, 409) with delta (0, -1)
Screenshot: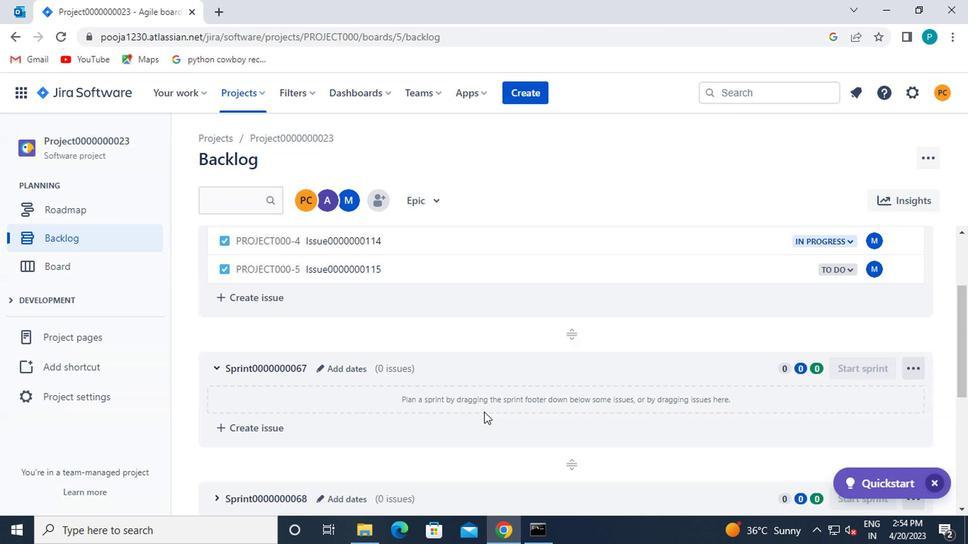 
Action: Mouse moved to (360, 296)
Screenshot: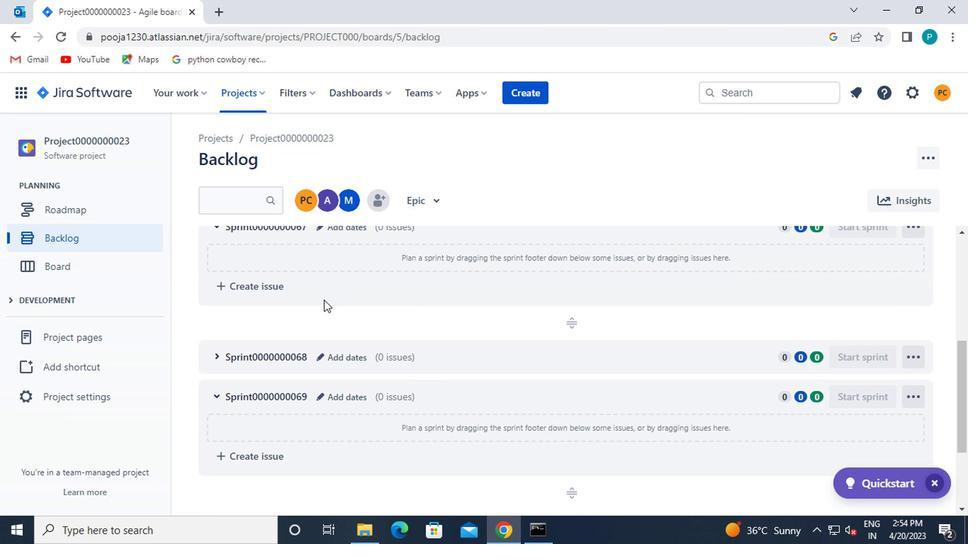 
Action: Mouse scrolled (360, 297) with delta (0, 0)
Screenshot: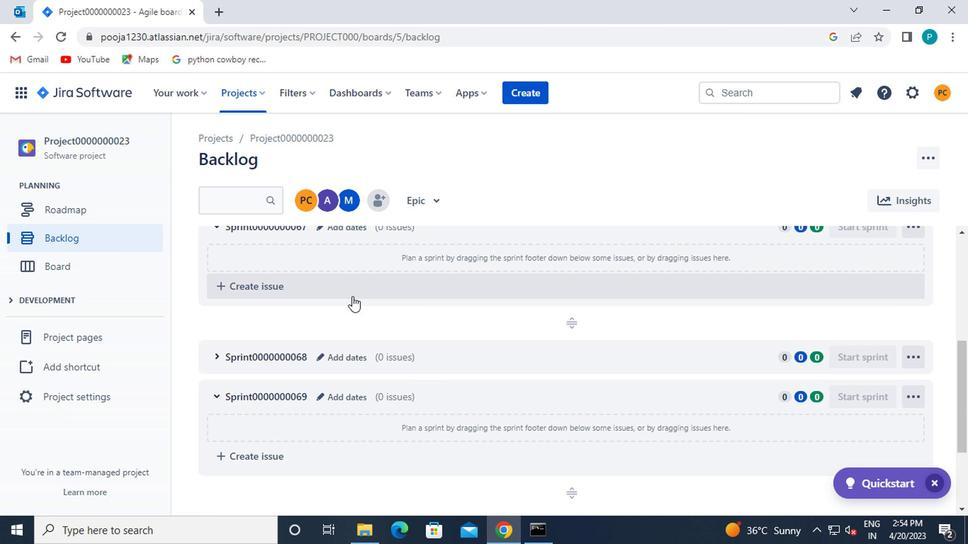 
Action: Mouse moved to (359, 294)
Screenshot: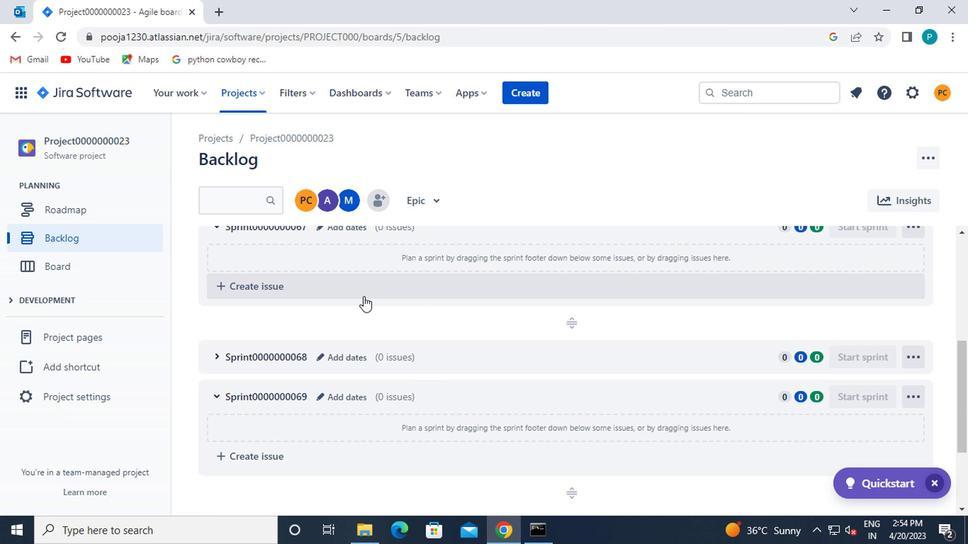 
Action: Mouse pressed left at (359, 294)
Screenshot: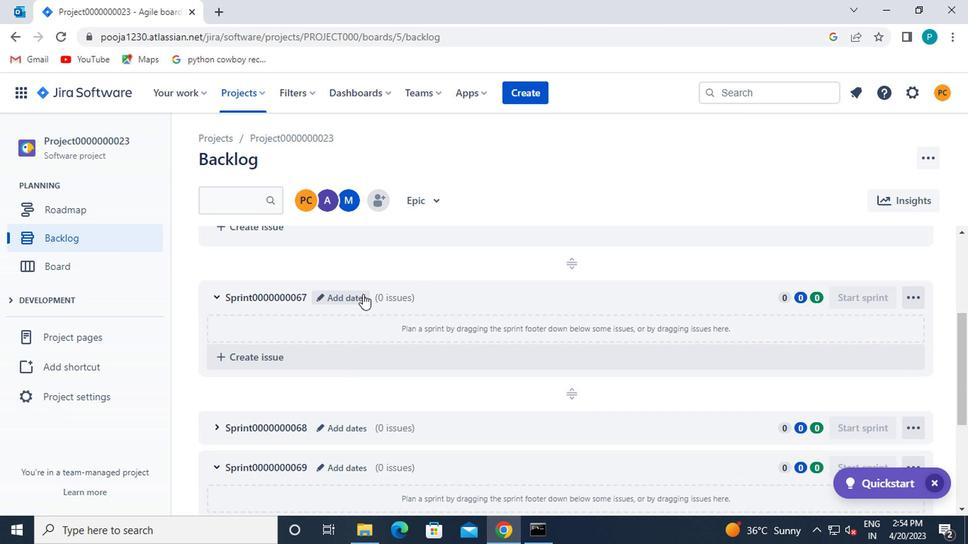 
Action: Mouse moved to (365, 255)
Screenshot: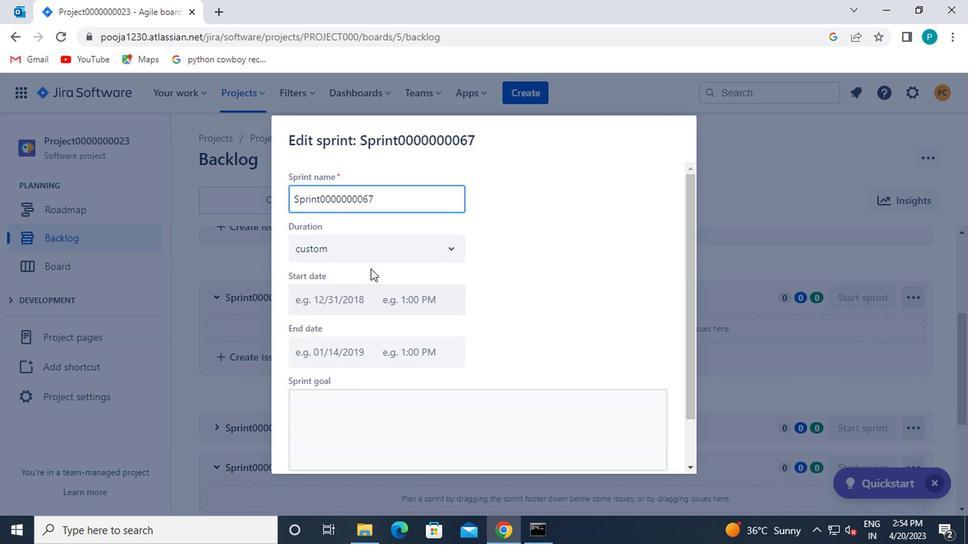 
Action: Mouse pressed left at (365, 255)
Screenshot: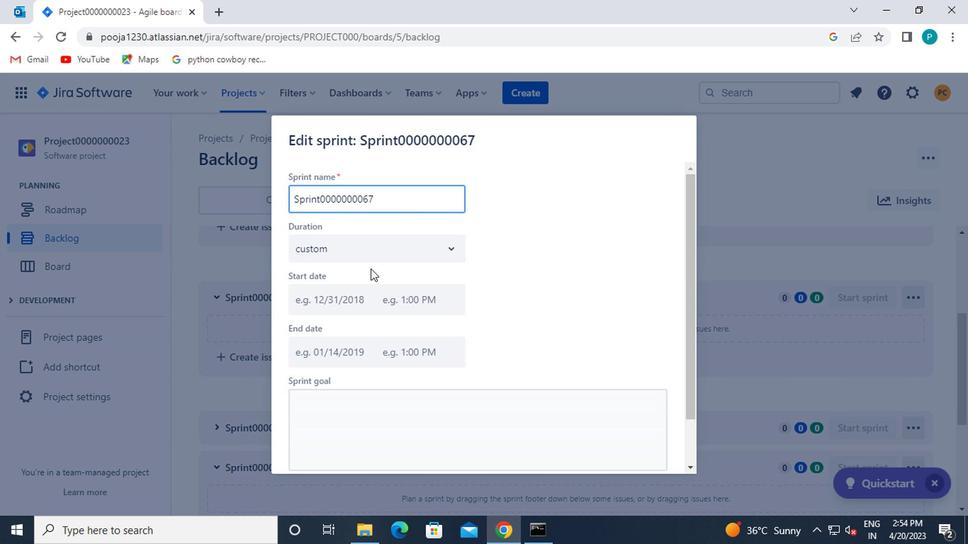 
Action: Mouse moved to (369, 309)
Screenshot: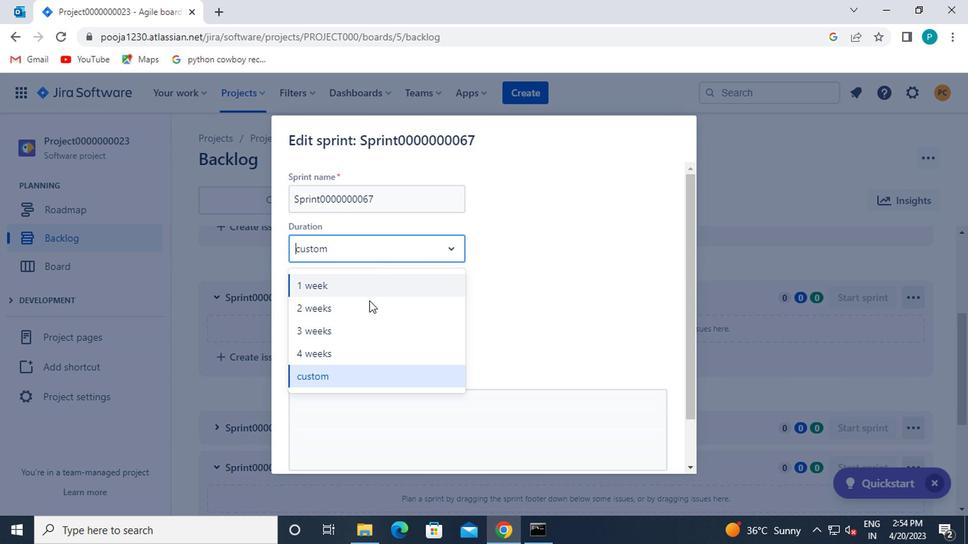 
Action: Mouse pressed left at (369, 309)
Screenshot: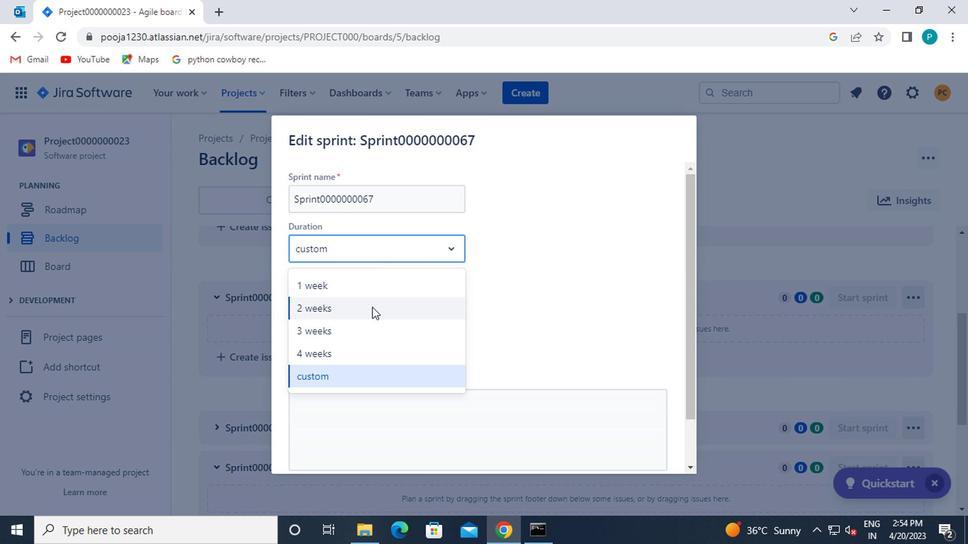 
Action: Mouse moved to (397, 434)
Screenshot: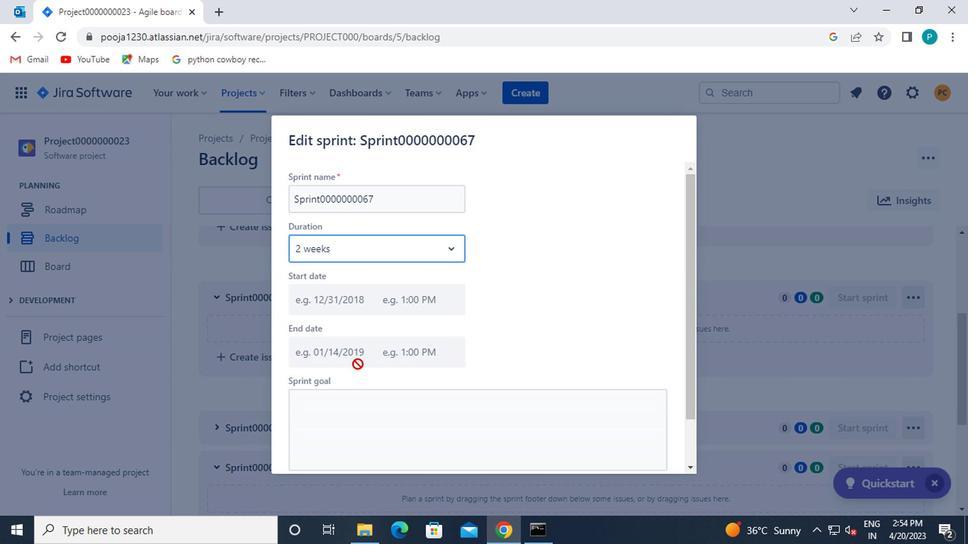 
Action: Mouse scrolled (397, 433) with delta (0, 0)
Screenshot: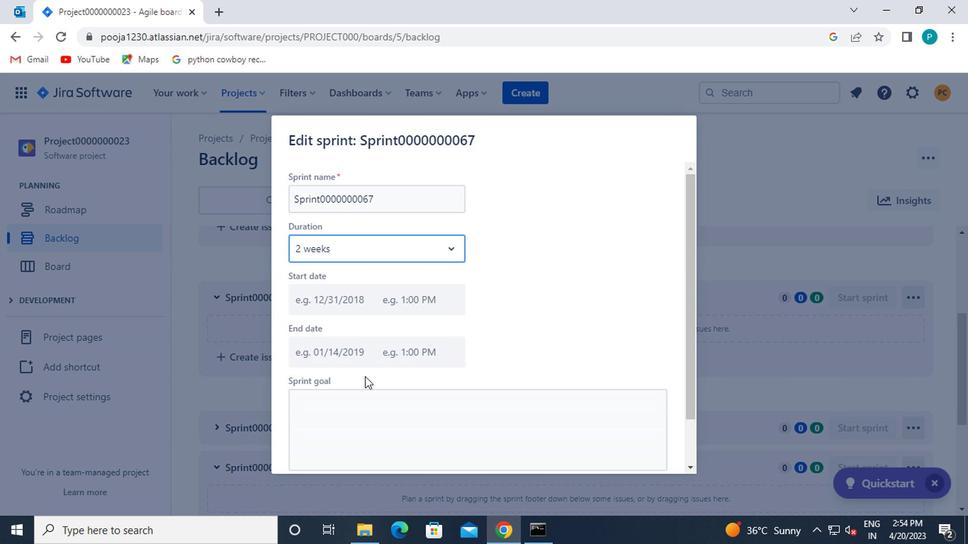 
Action: Mouse scrolled (397, 433) with delta (0, 0)
Screenshot: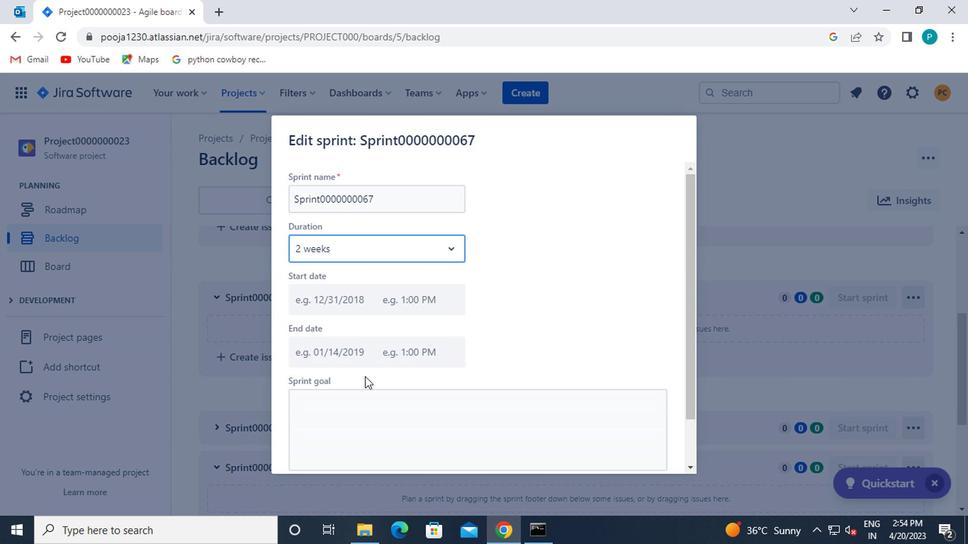 
Action: Mouse scrolled (397, 433) with delta (0, 0)
Screenshot: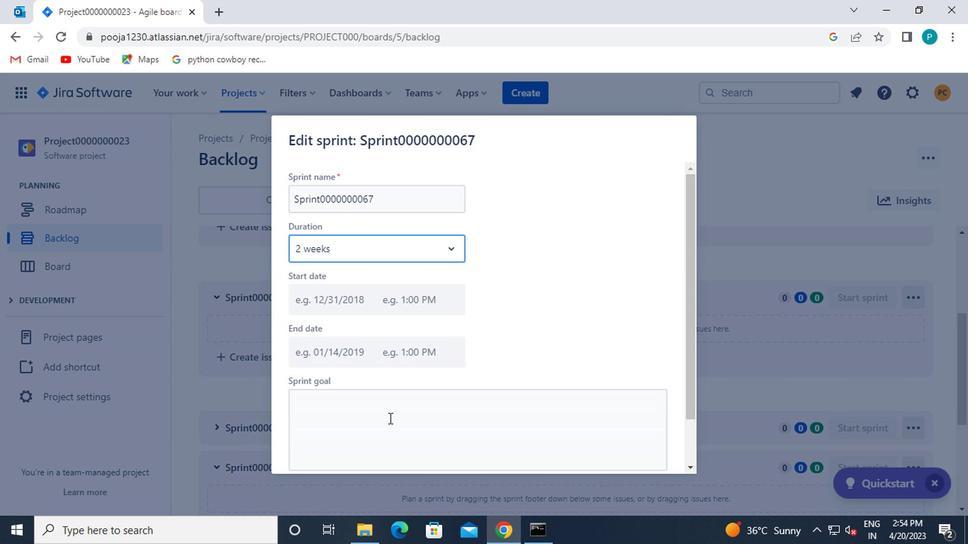 
Action: Mouse moved to (597, 437)
Screenshot: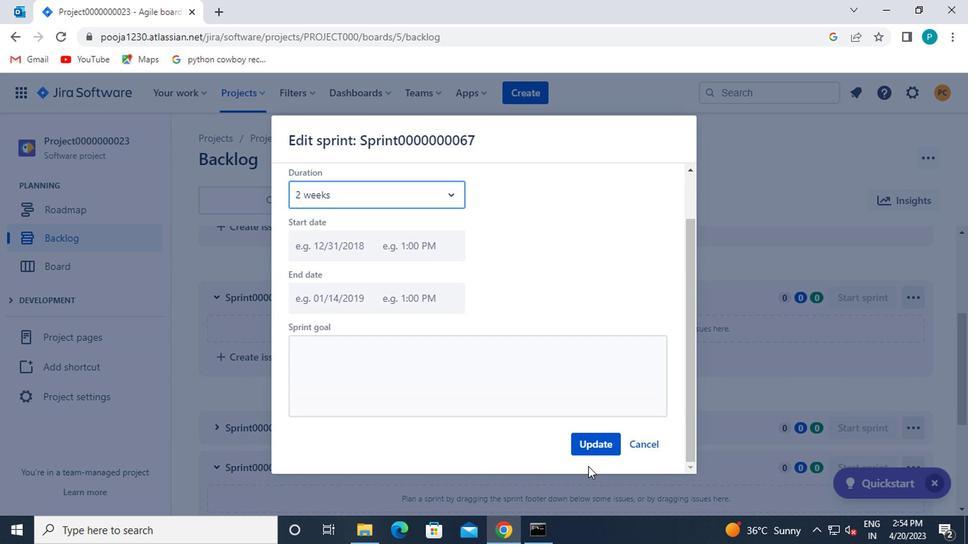 
Action: Mouse pressed left at (597, 437)
Screenshot: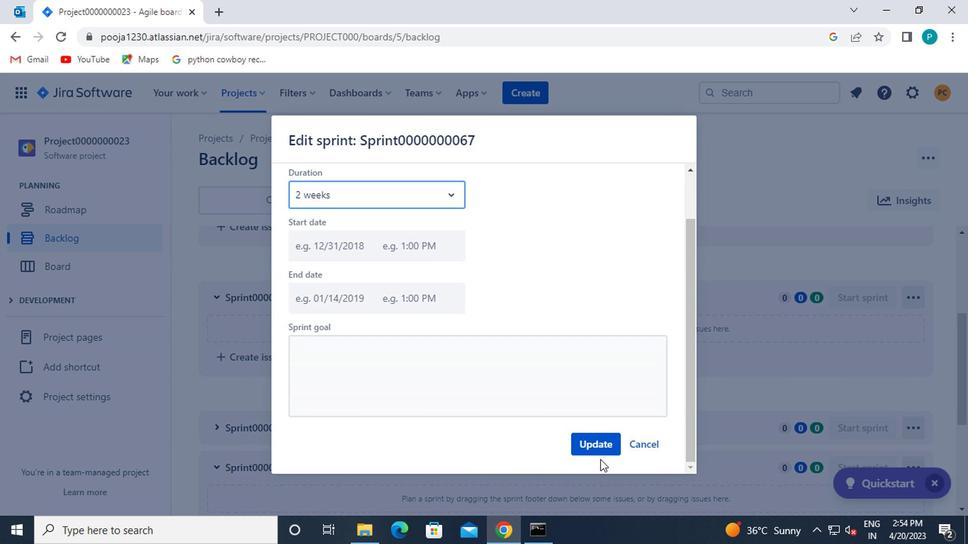 
Action: Mouse moved to (406, 451)
Screenshot: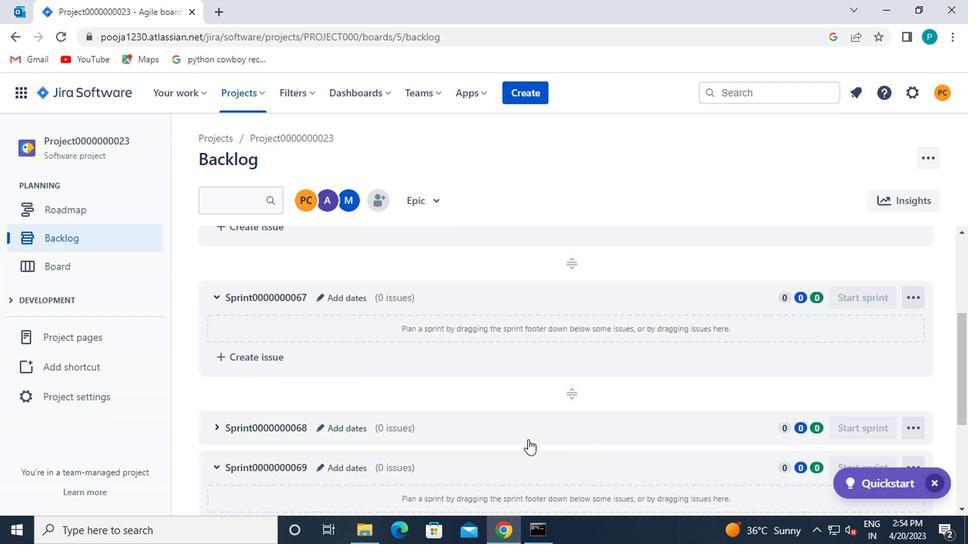 
Action: Mouse scrolled (406, 451) with delta (0, 0)
Screenshot: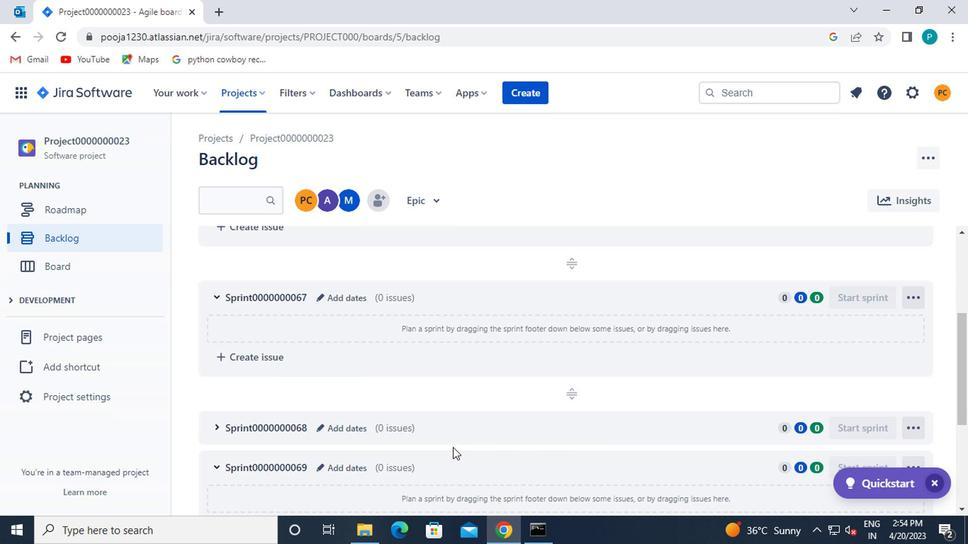
Action: Mouse scrolled (406, 451) with delta (0, 0)
Screenshot: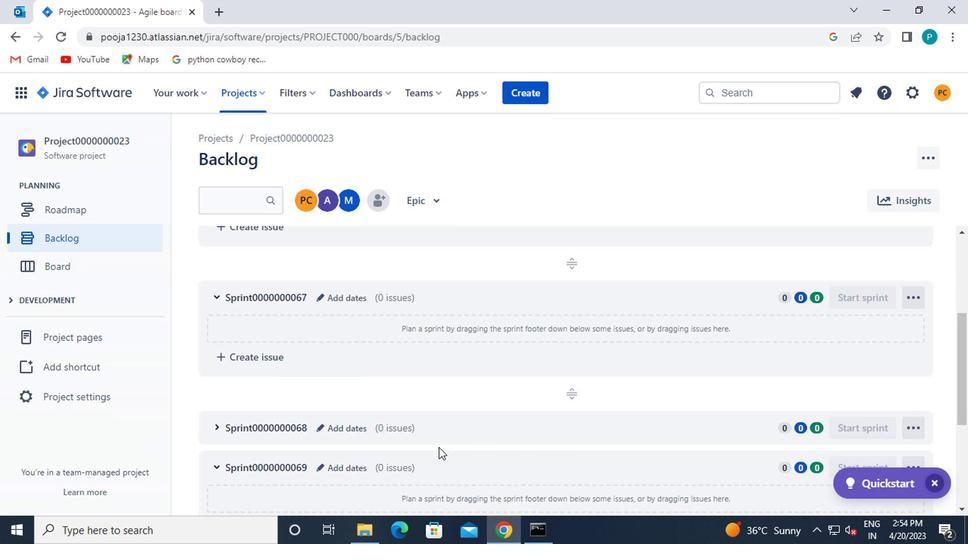 
Action: Mouse moved to (330, 325)
Screenshot: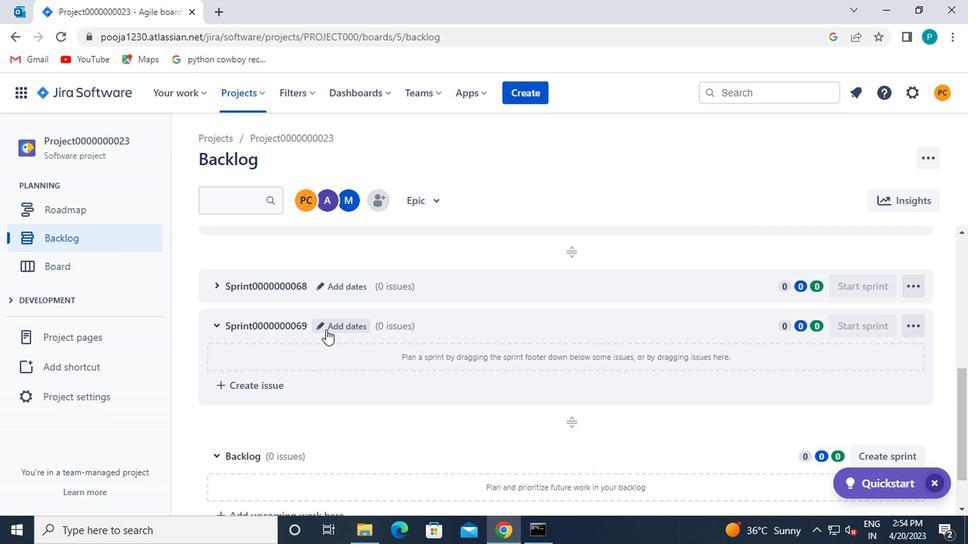 
Action: Mouse pressed left at (330, 325)
Screenshot: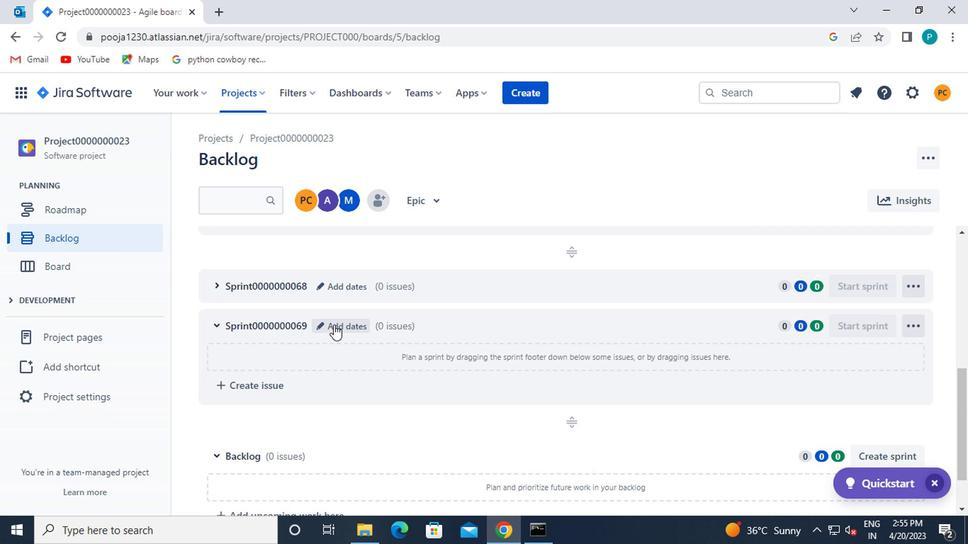 
Action: Mouse moved to (365, 258)
Screenshot: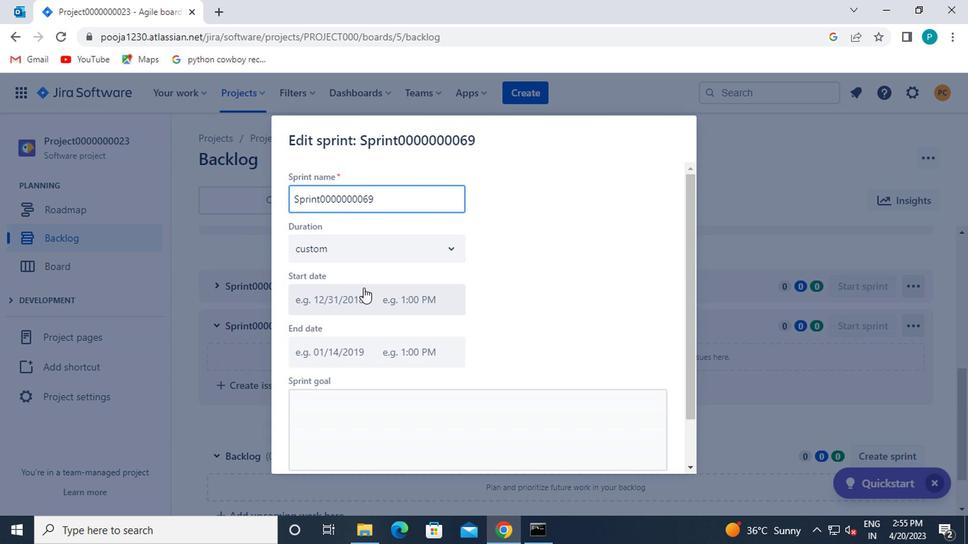 
Action: Mouse pressed left at (365, 258)
Screenshot: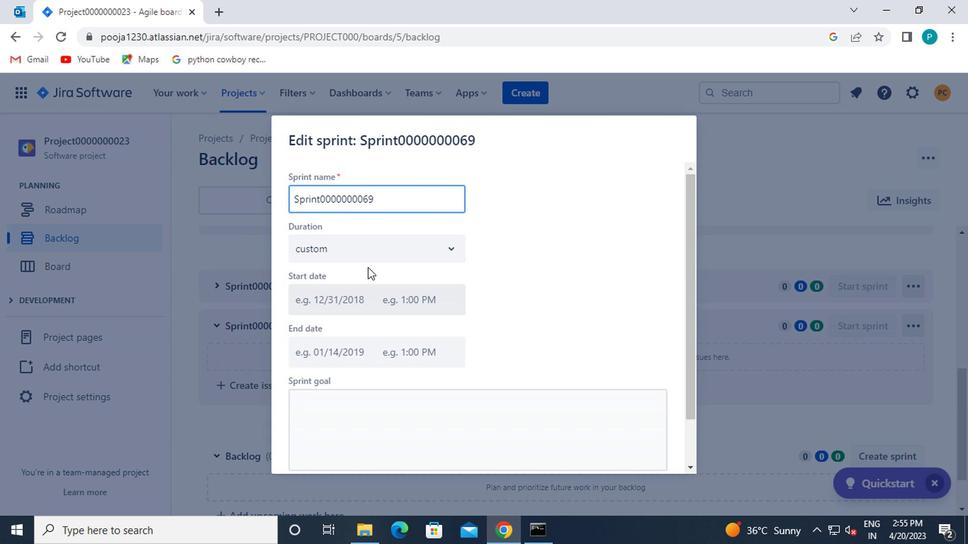 
Action: Mouse moved to (359, 335)
Screenshot: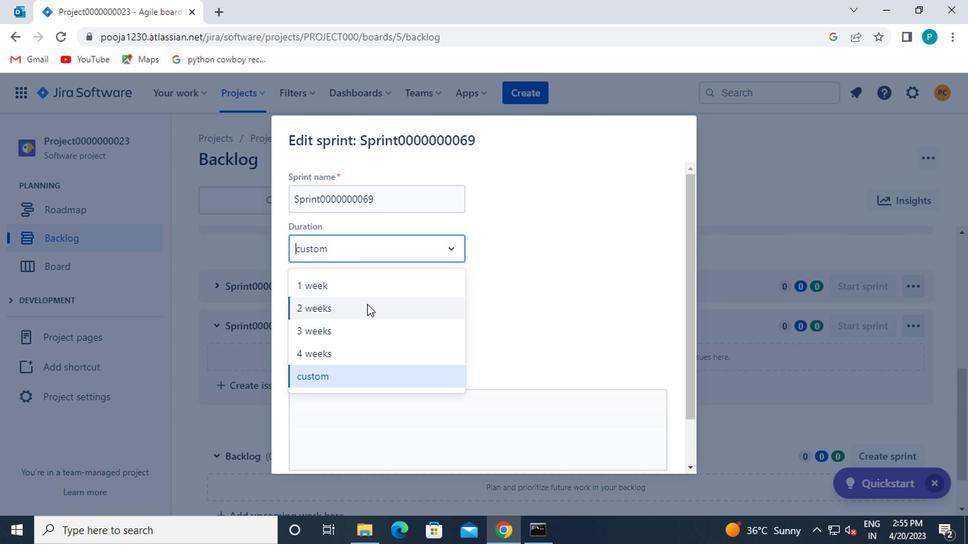 
Action: Mouse pressed left at (359, 335)
Screenshot: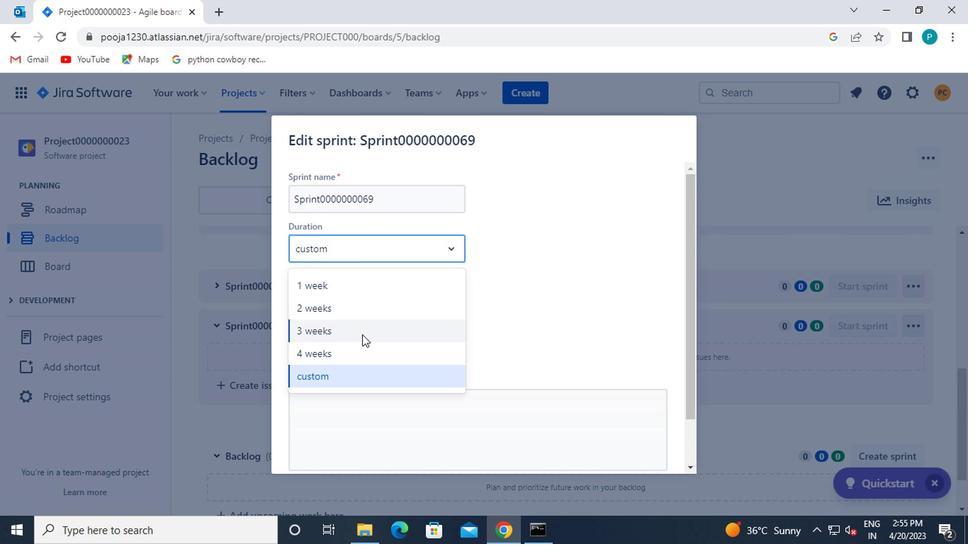 
Action: Mouse moved to (394, 375)
Screenshot: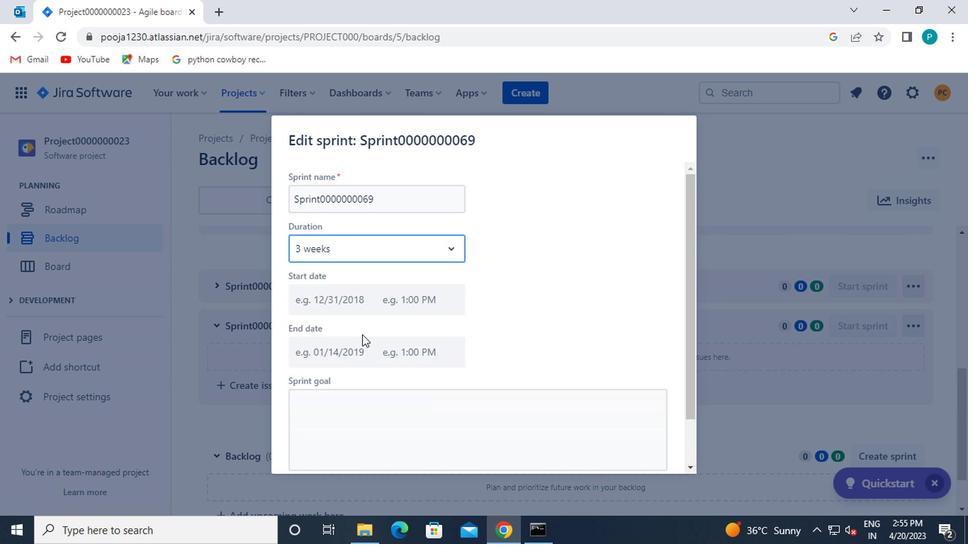 
Action: Mouse scrolled (394, 374) with delta (0, -1)
Screenshot: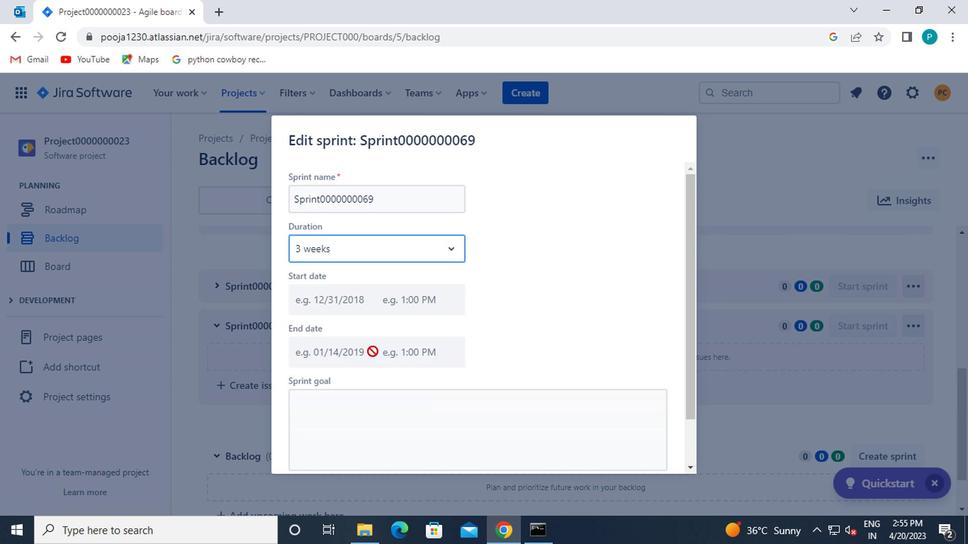 
Action: Mouse moved to (592, 447)
Screenshot: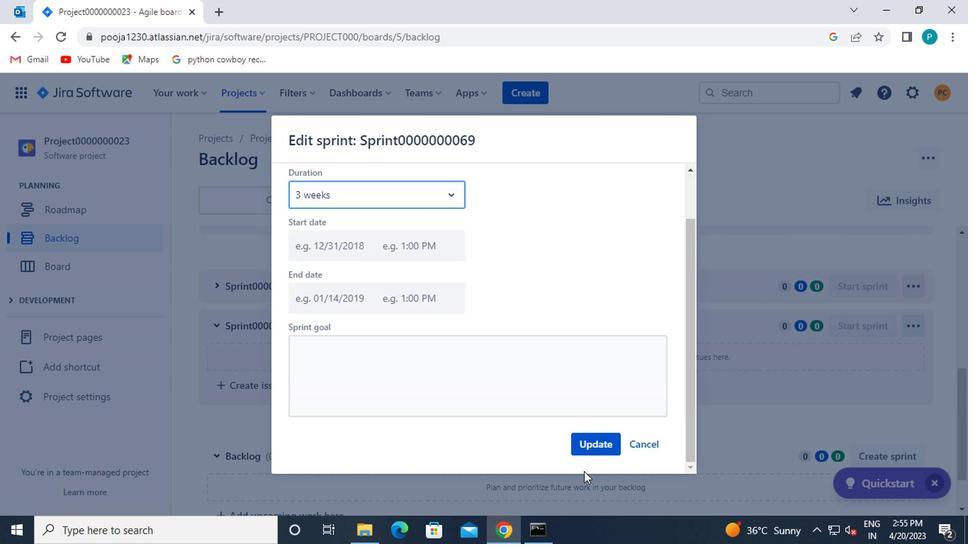 
Action: Mouse pressed left at (592, 447)
Screenshot: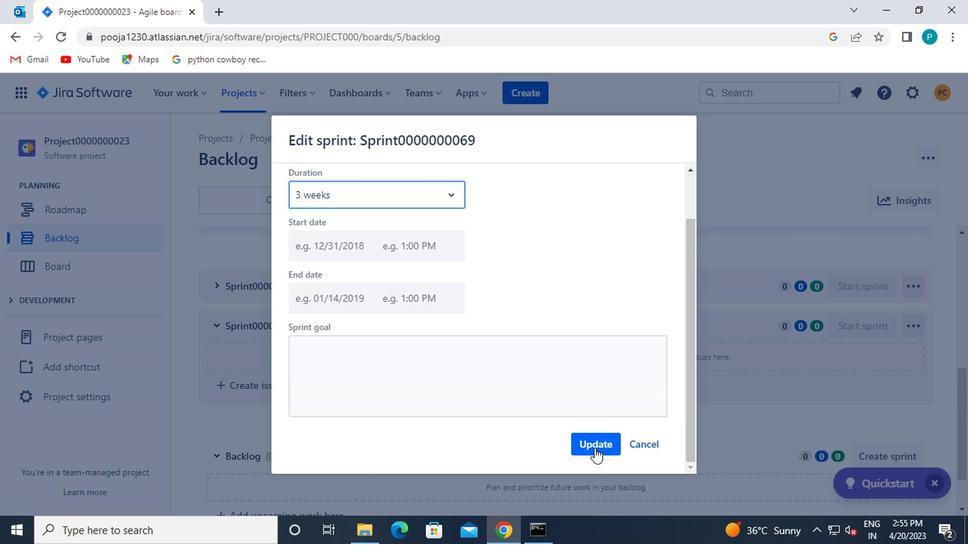 
